 Task: Create new vendor bill with Date Opened: 22-Apr-23, Select Vendor: Rossmann Repair Group Inc., Terms: Net 30. Make bill entry for item-1 with Date: 22-Apr-23, Description: Antivirus Installation, Expense Account: Repair: Computer Repair, Quantity: 5, Unit Price: 99, Sales Tax: N, Sales Tax Included: N. Post Bill with Post Date: 22-Apr-23, Post to Accounts: Liabilities:Accounts Payble. Pay / Process Payment with Transaction Date: 21-May-23, Amount: 495, Transfer Account: Checking Account. Go to 'Print Bill'.
Action: Mouse moved to (209, 39)
Screenshot: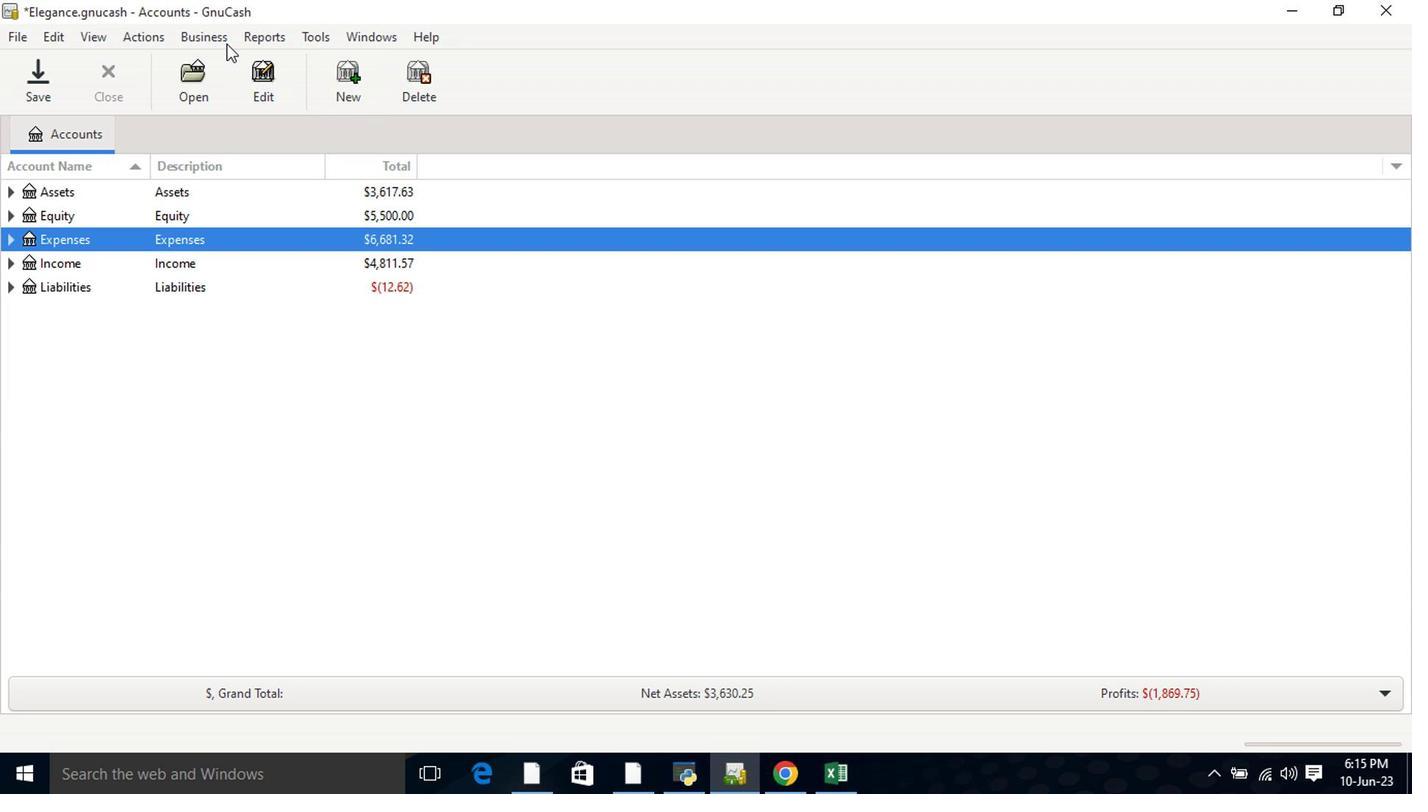 
Action: Mouse pressed left at (209, 39)
Screenshot: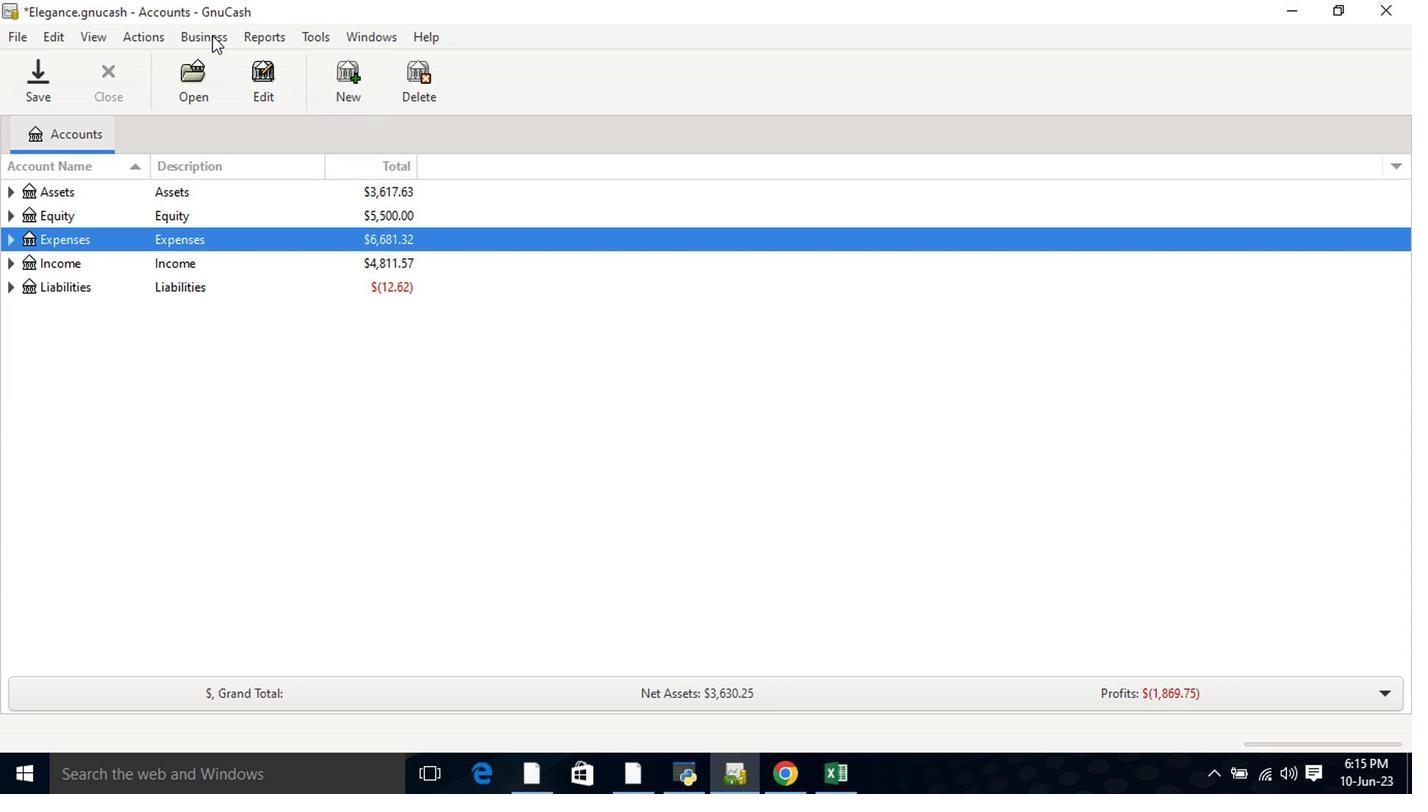 
Action: Mouse moved to (218, 87)
Screenshot: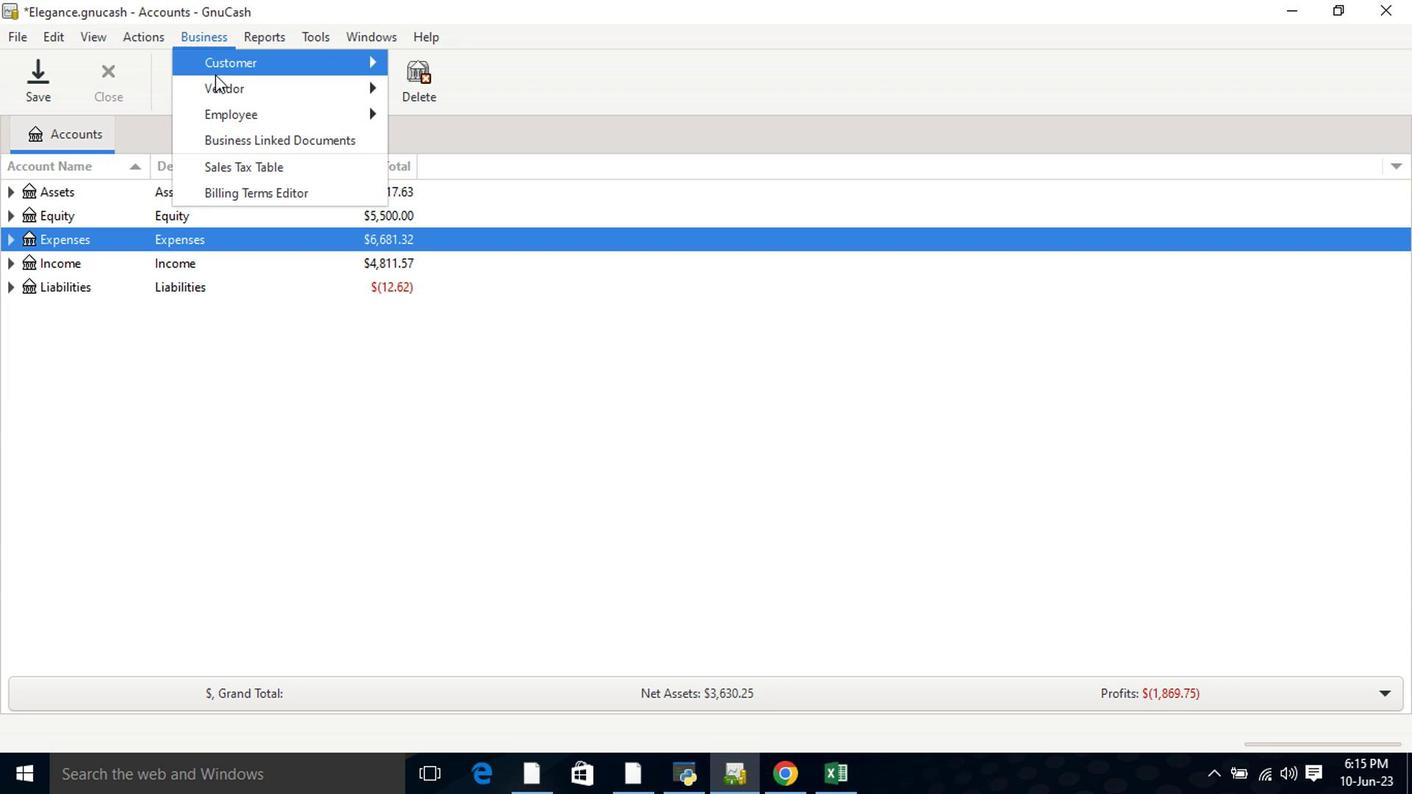
Action: Mouse pressed left at (218, 87)
Screenshot: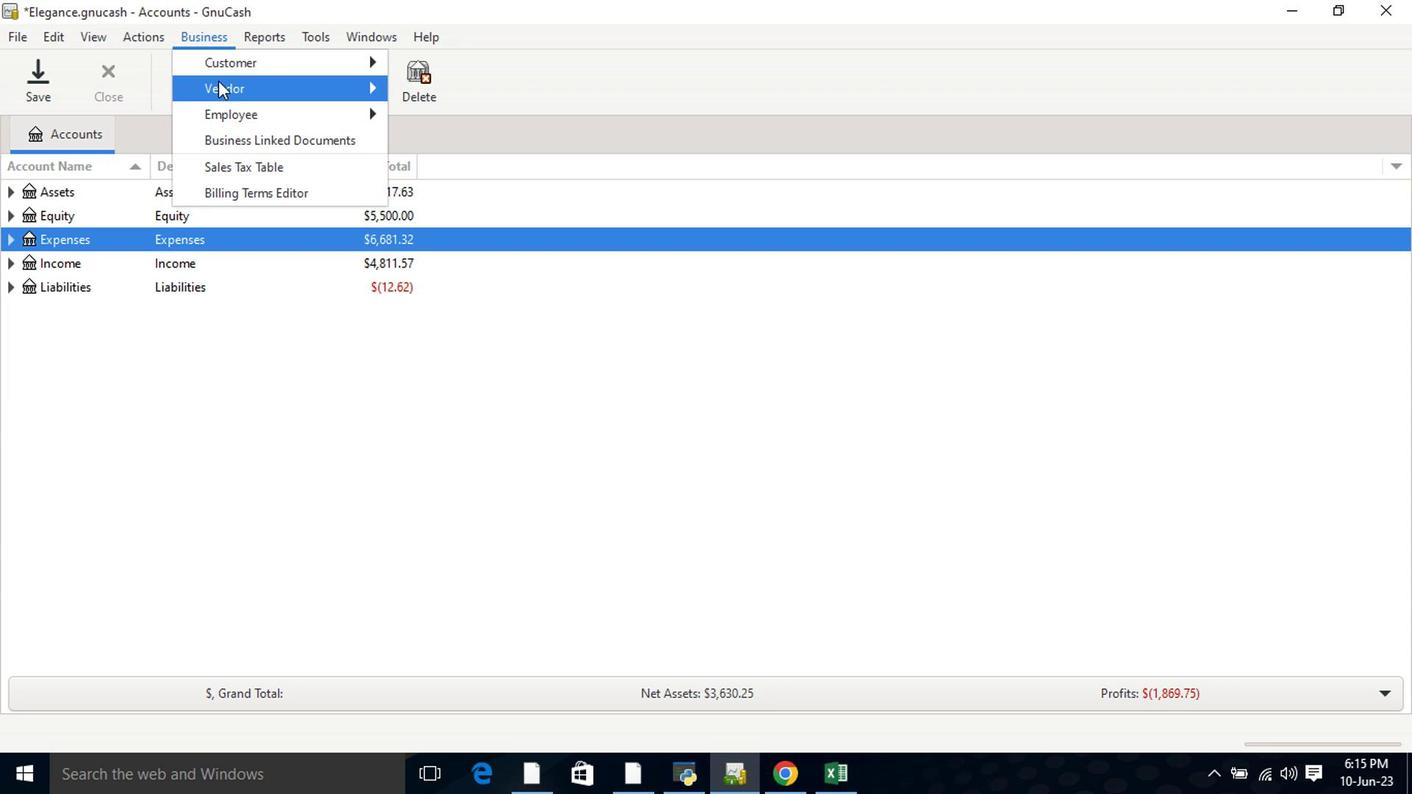 
Action: Mouse moved to (478, 166)
Screenshot: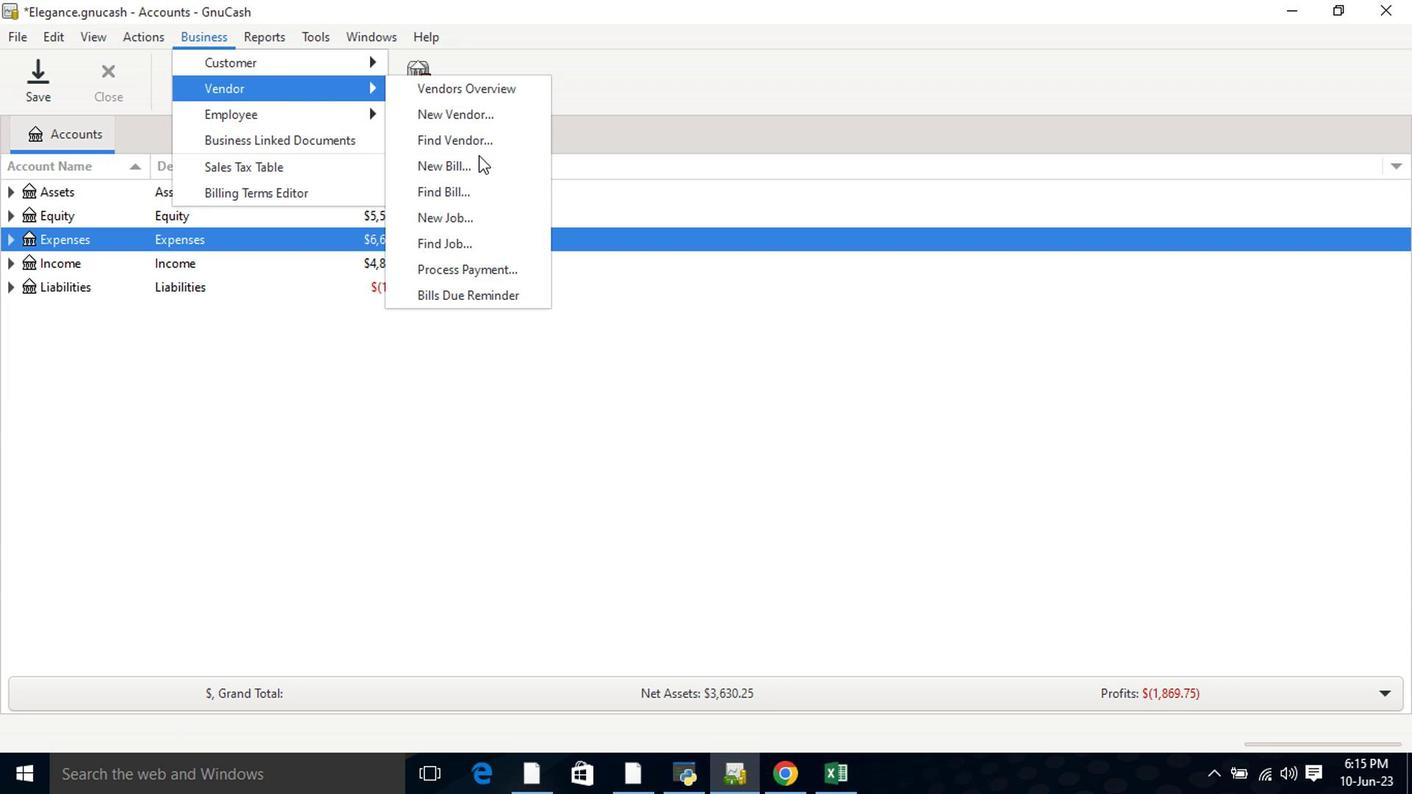 
Action: Mouse pressed left at (478, 166)
Screenshot: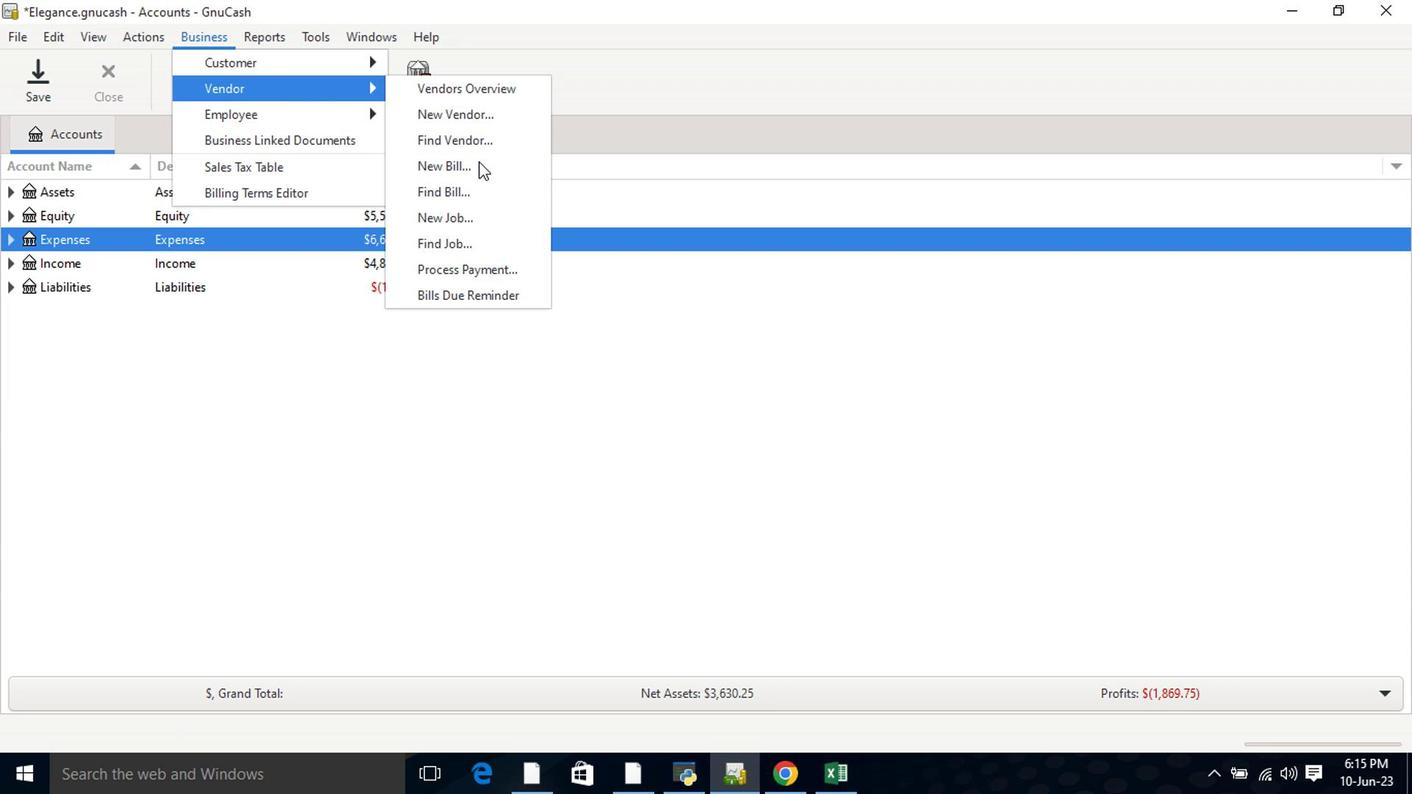 
Action: Mouse moved to (840, 277)
Screenshot: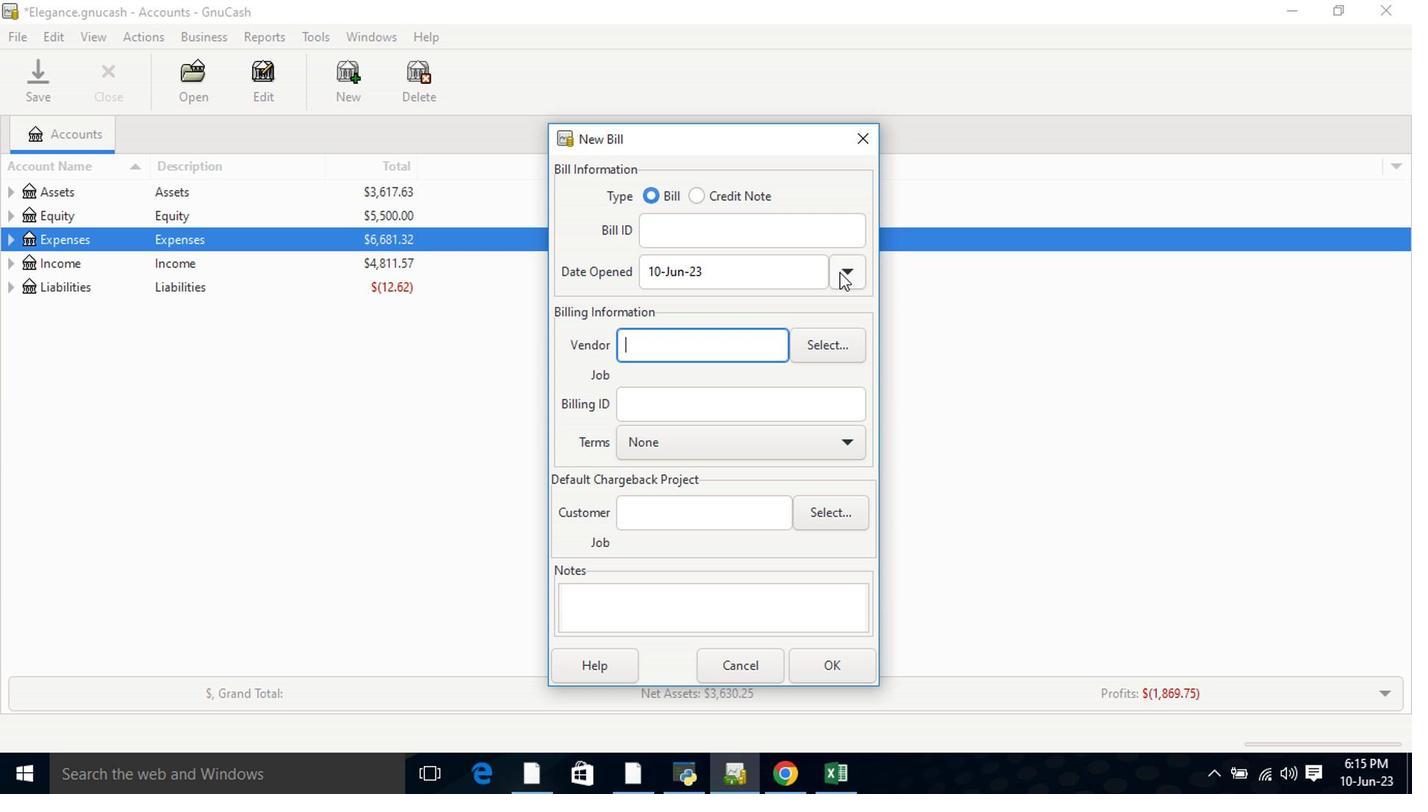 
Action: Mouse pressed left at (840, 277)
Screenshot: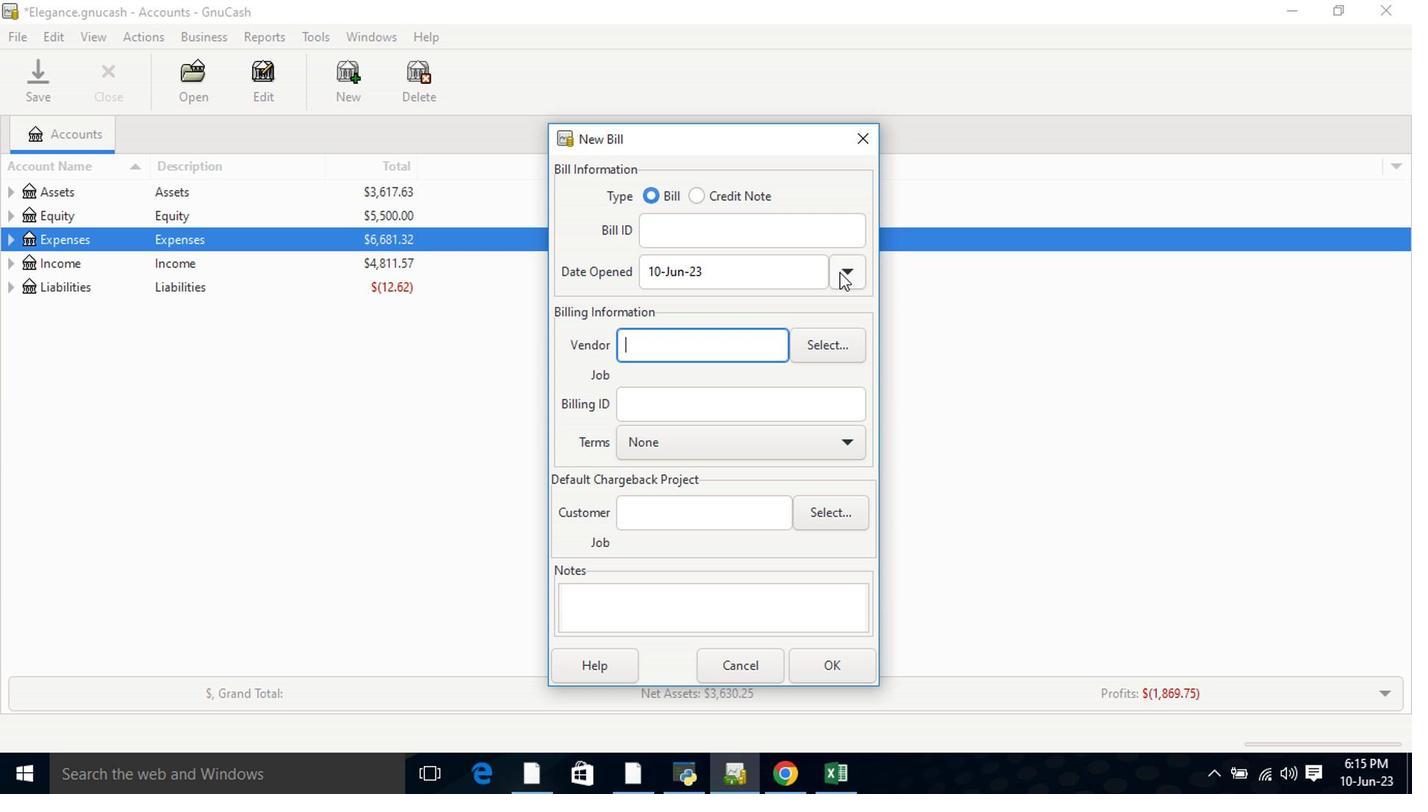 
Action: Mouse moved to (684, 305)
Screenshot: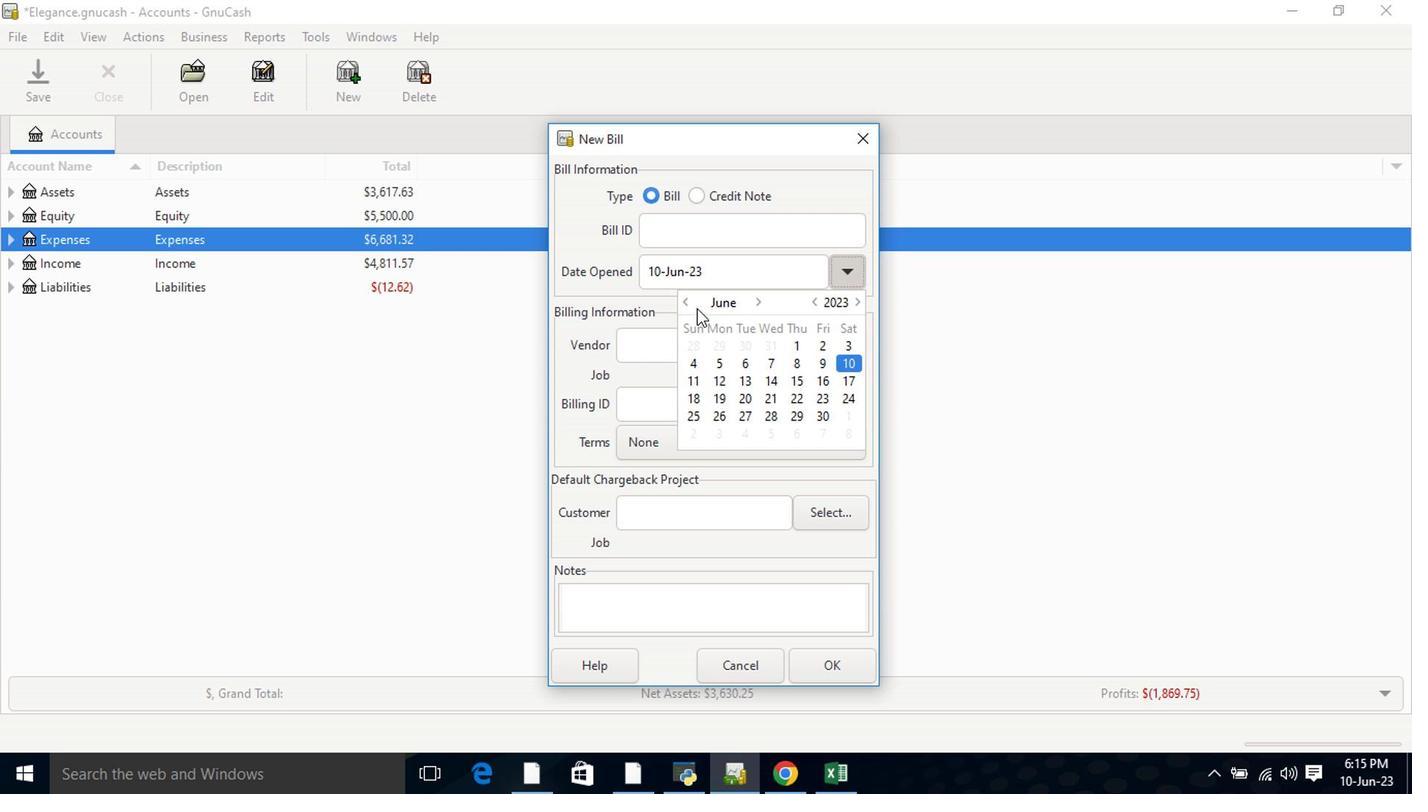 
Action: Mouse pressed left at (684, 305)
Screenshot: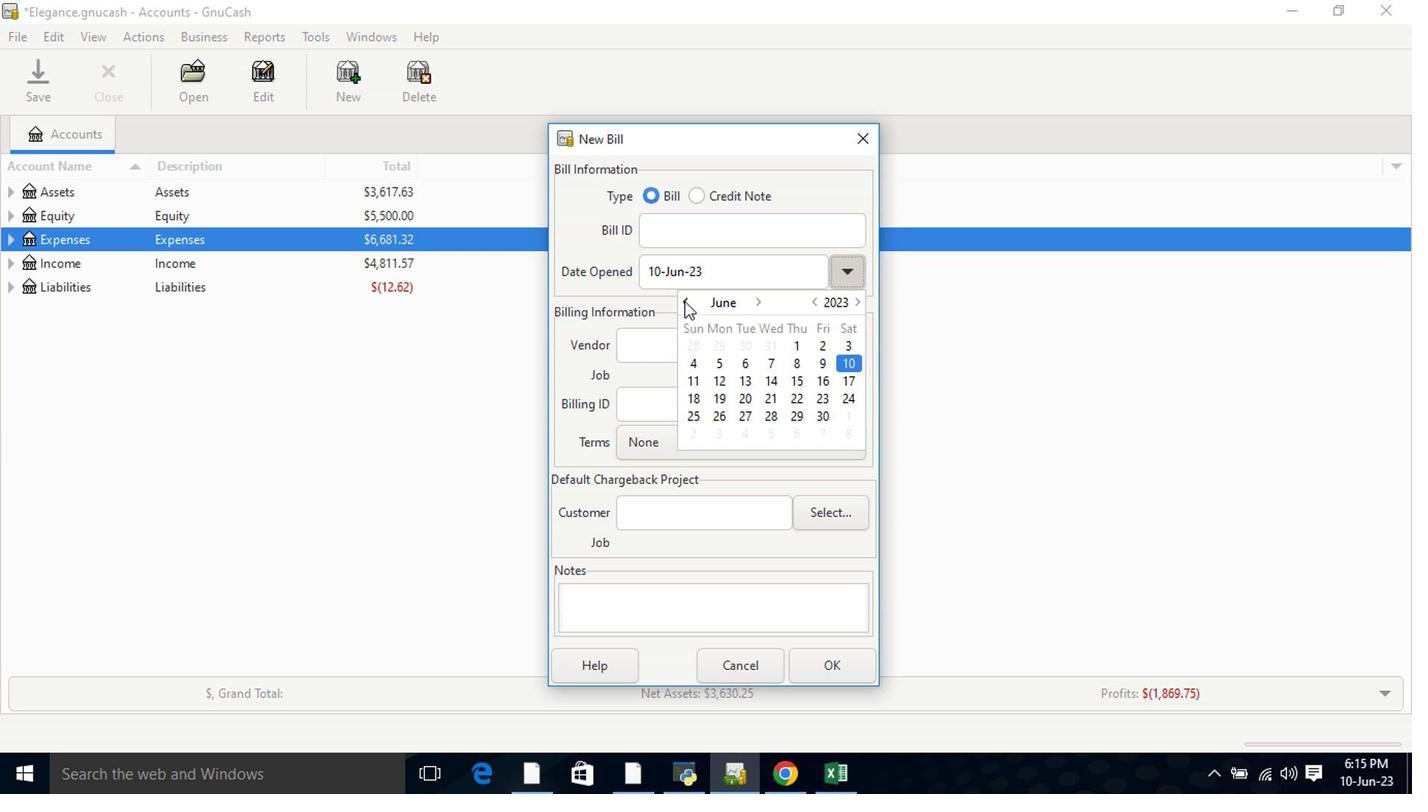 
Action: Mouse pressed left at (684, 305)
Screenshot: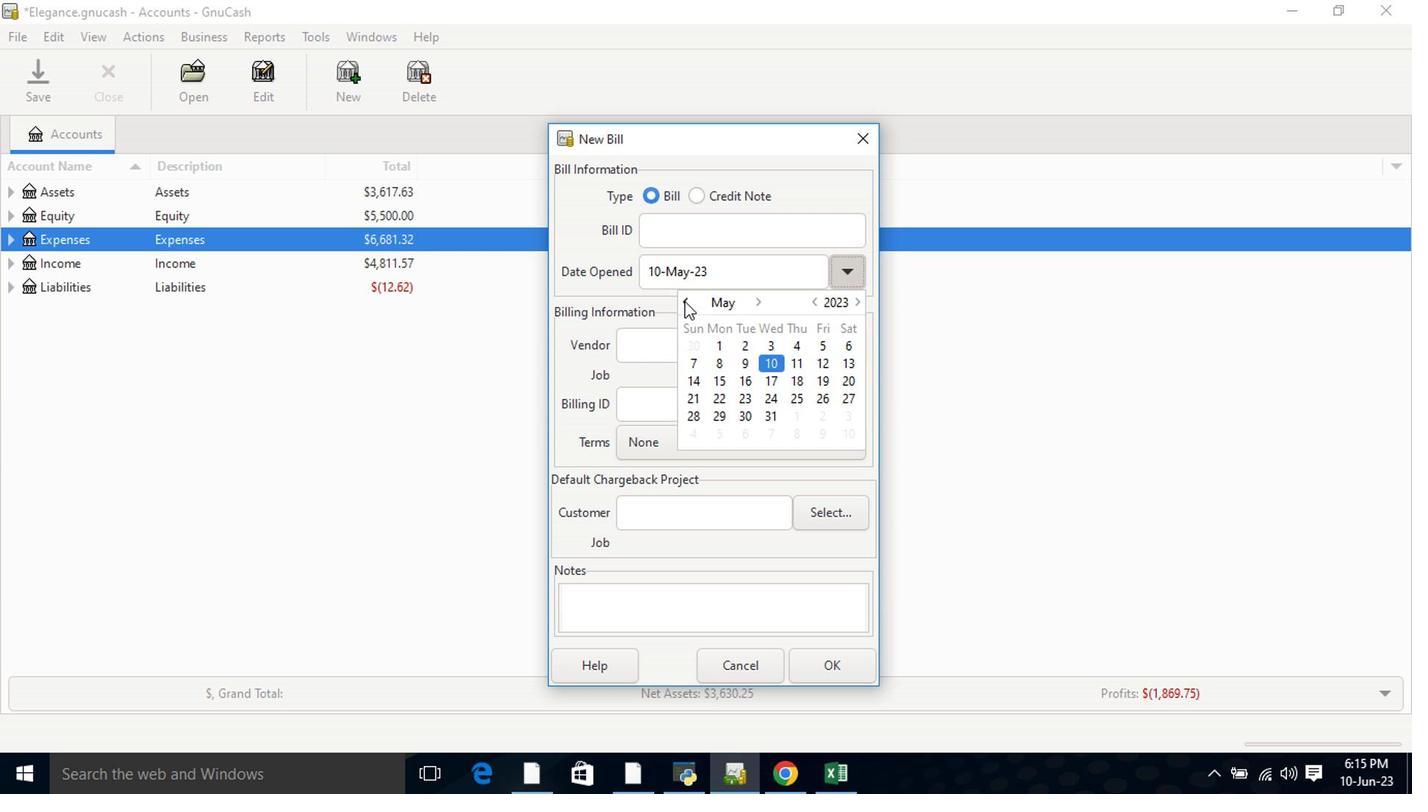 
Action: Mouse moved to (841, 404)
Screenshot: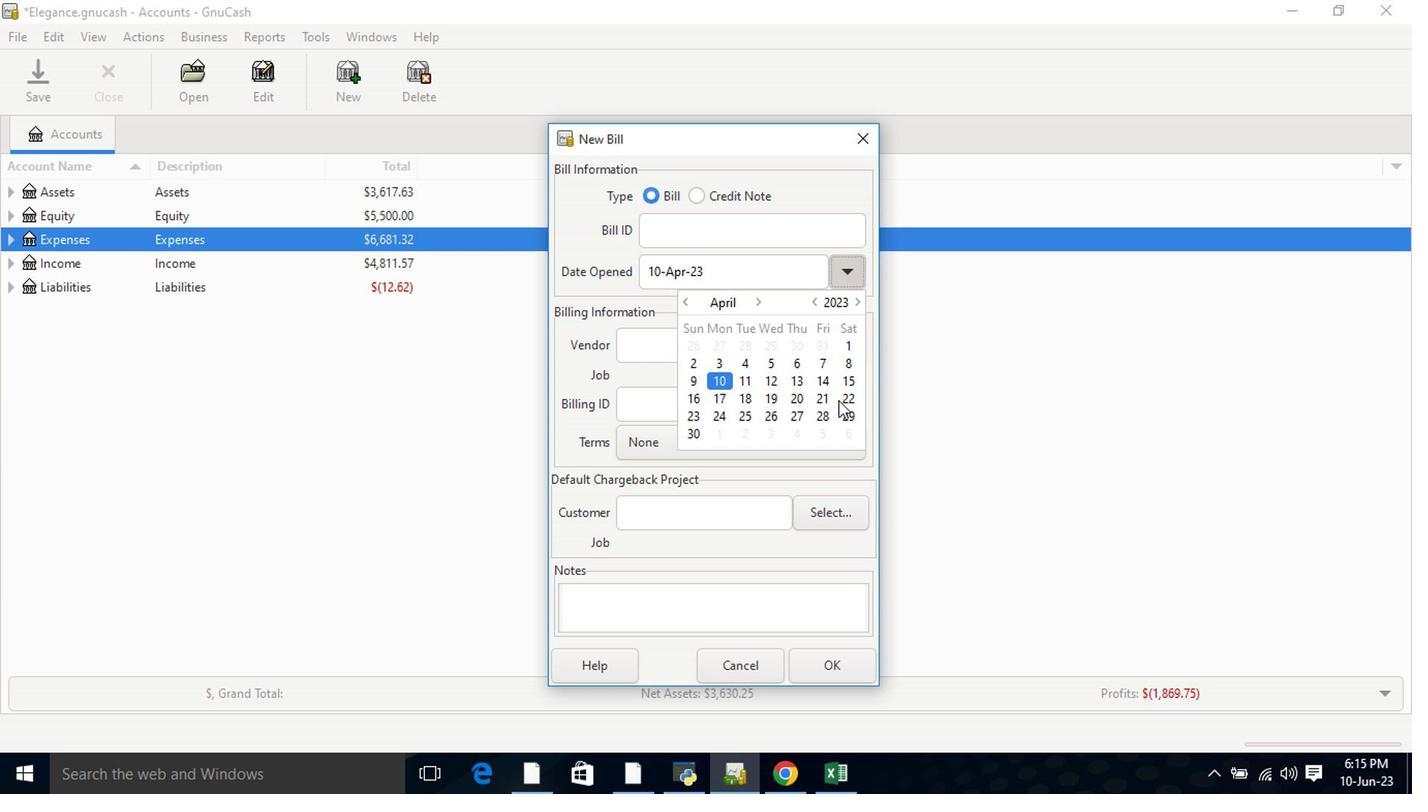 
Action: Mouse pressed left at (841, 404)
Screenshot: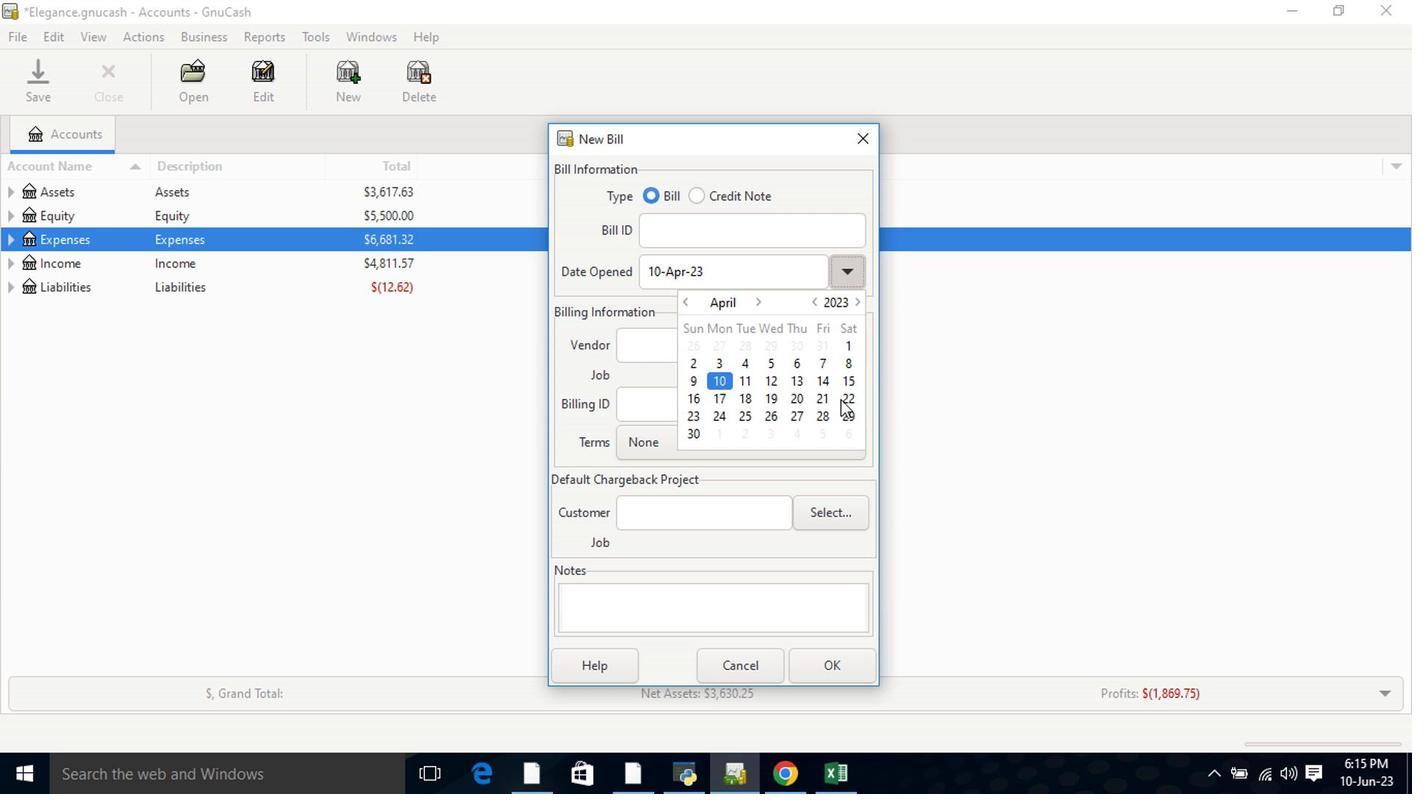 
Action: Mouse pressed left at (841, 404)
Screenshot: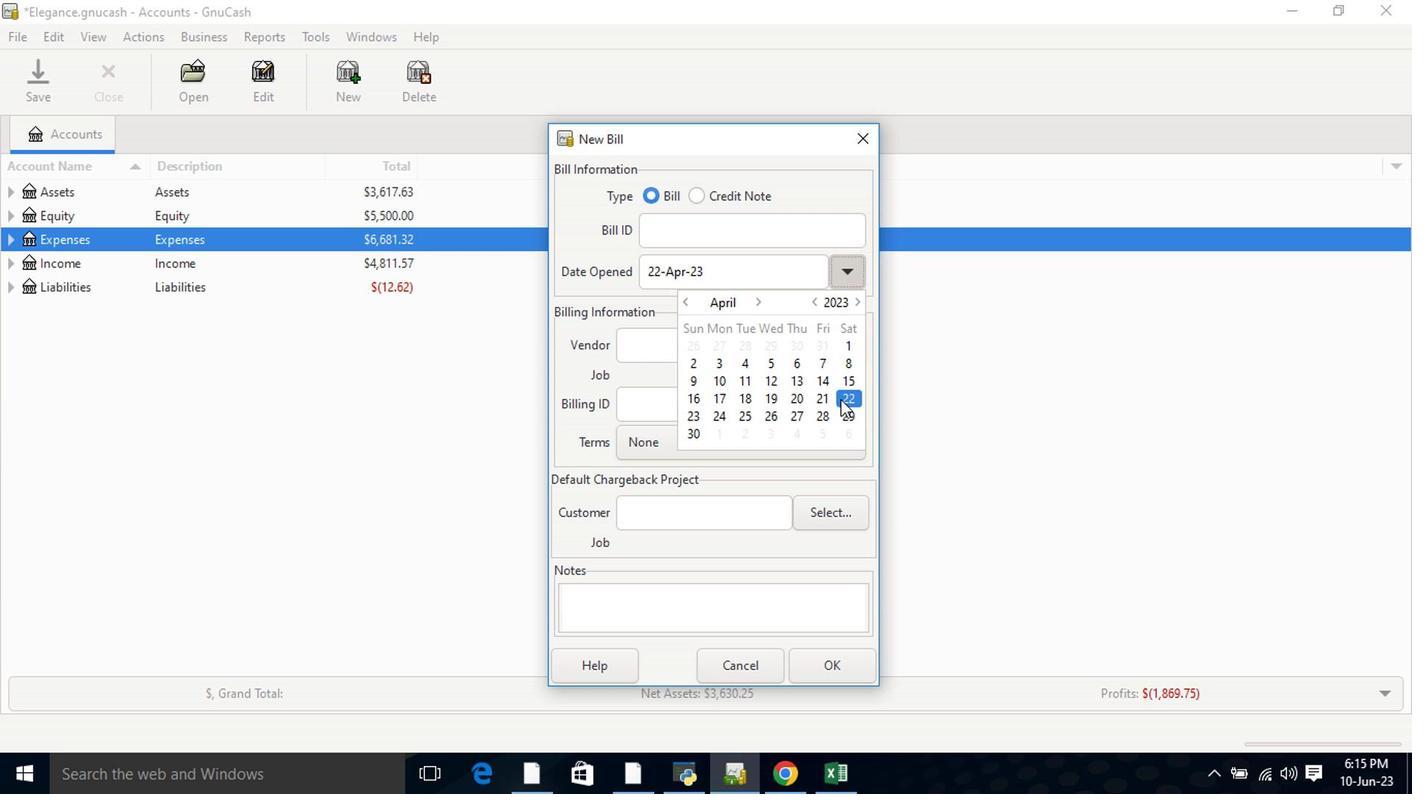 
Action: Mouse moved to (736, 356)
Screenshot: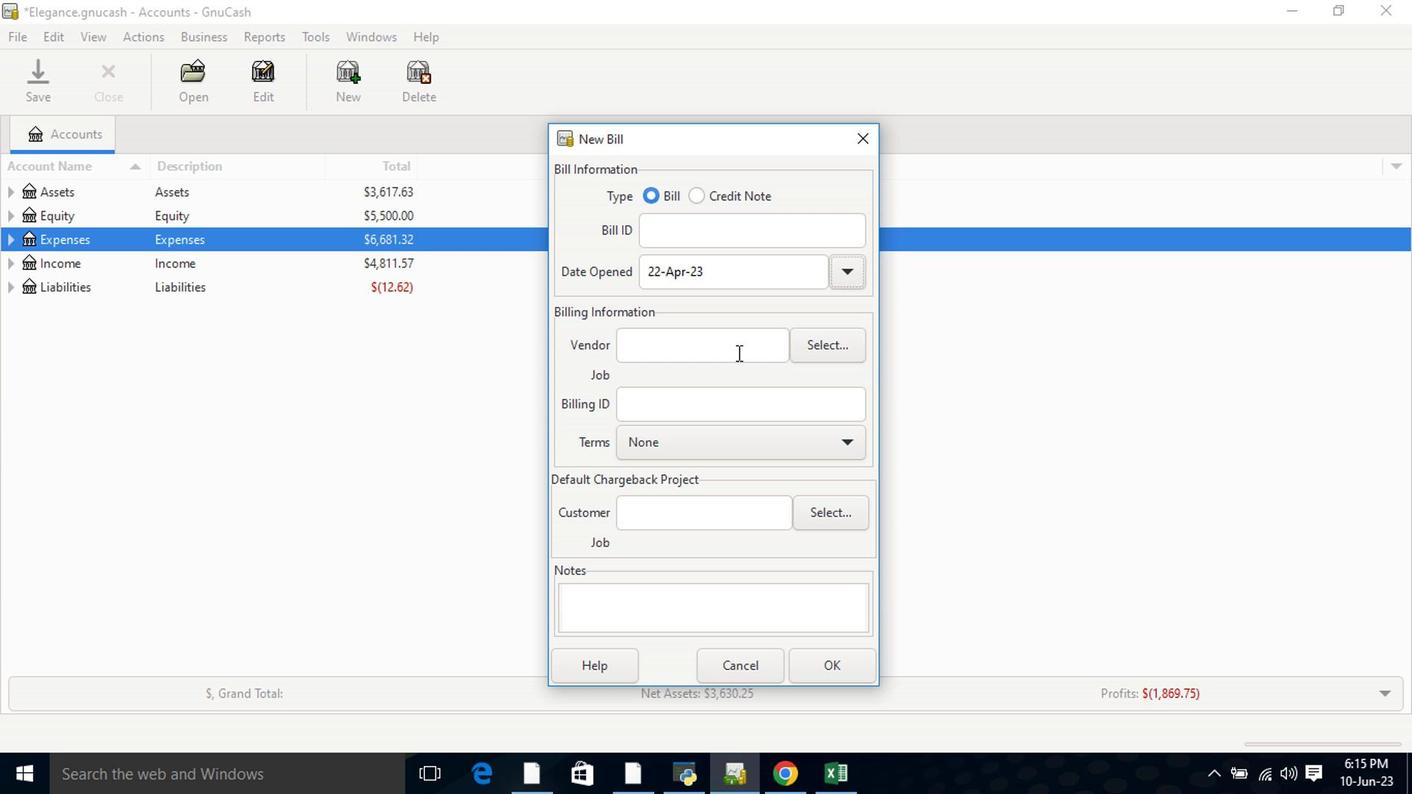 
Action: Mouse pressed left at (736, 356)
Screenshot: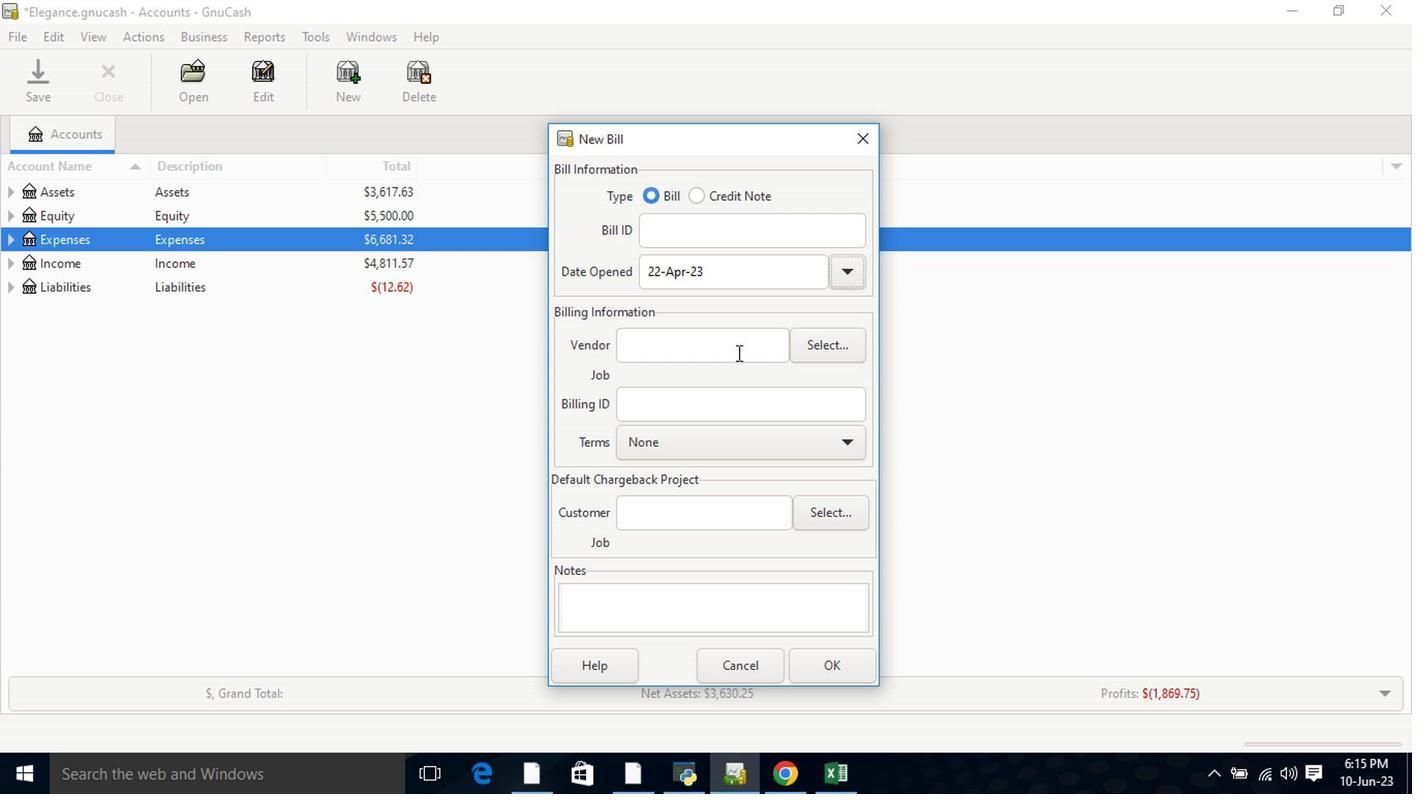 
Action: Key pressed <Key.shift>Ros
Screenshot: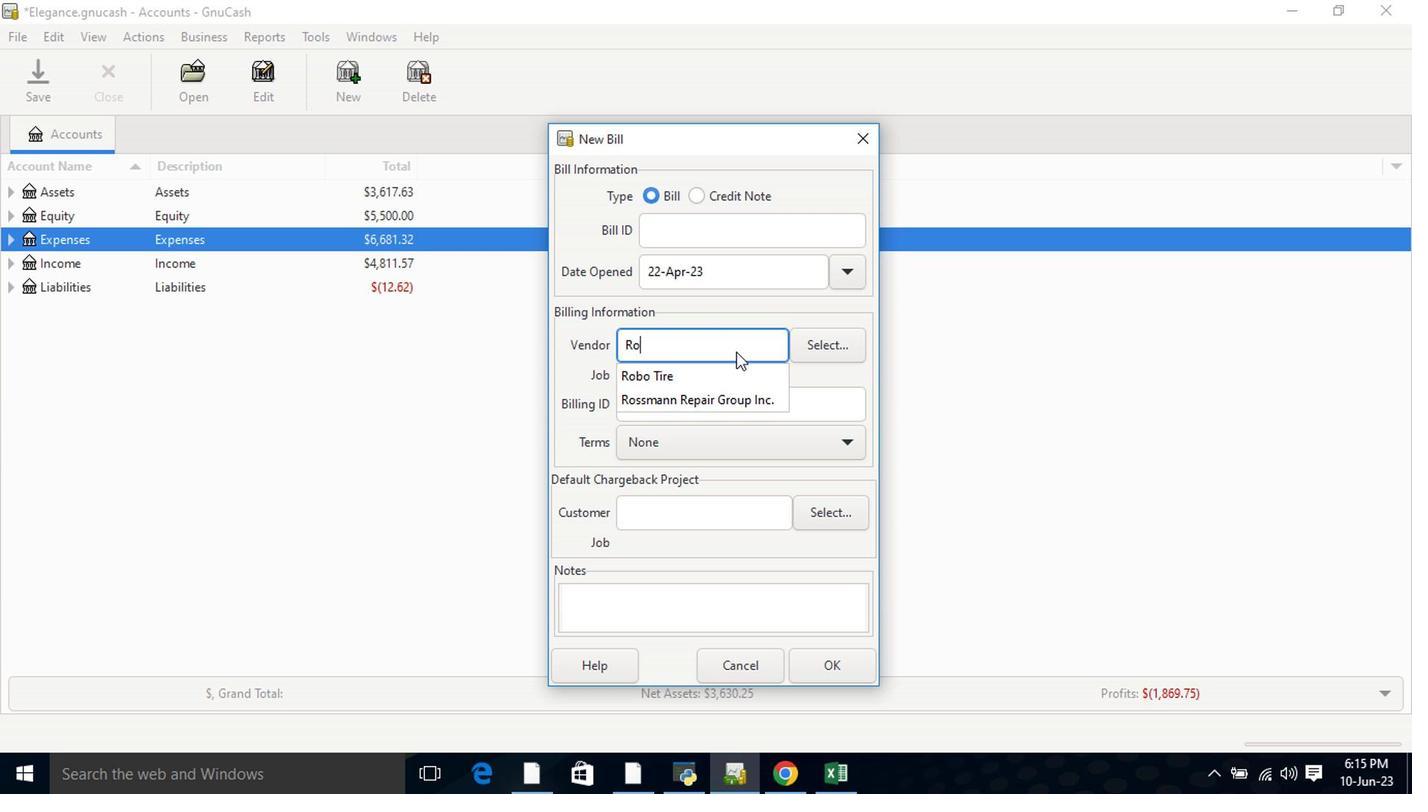 
Action: Mouse moved to (729, 381)
Screenshot: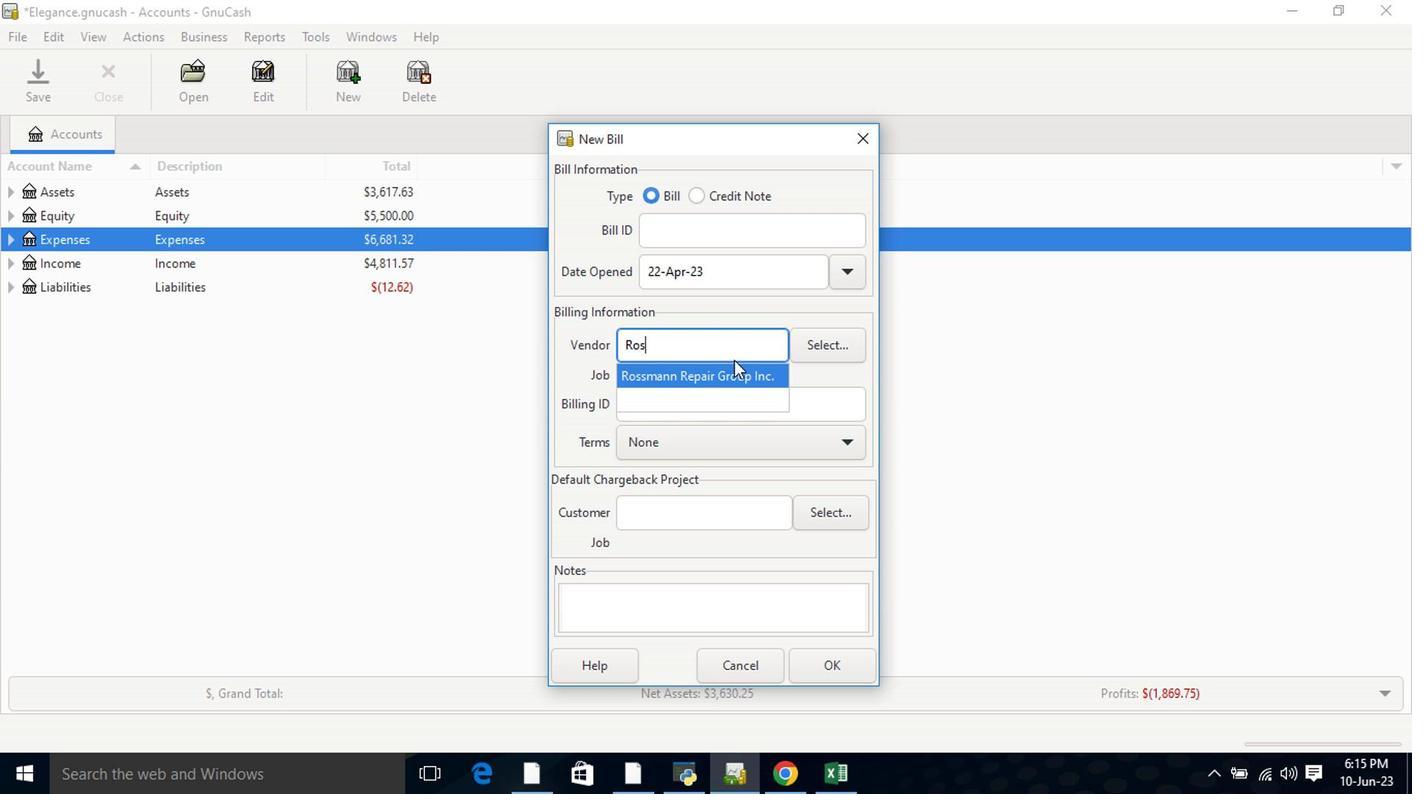 
Action: Mouse pressed left at (729, 381)
Screenshot: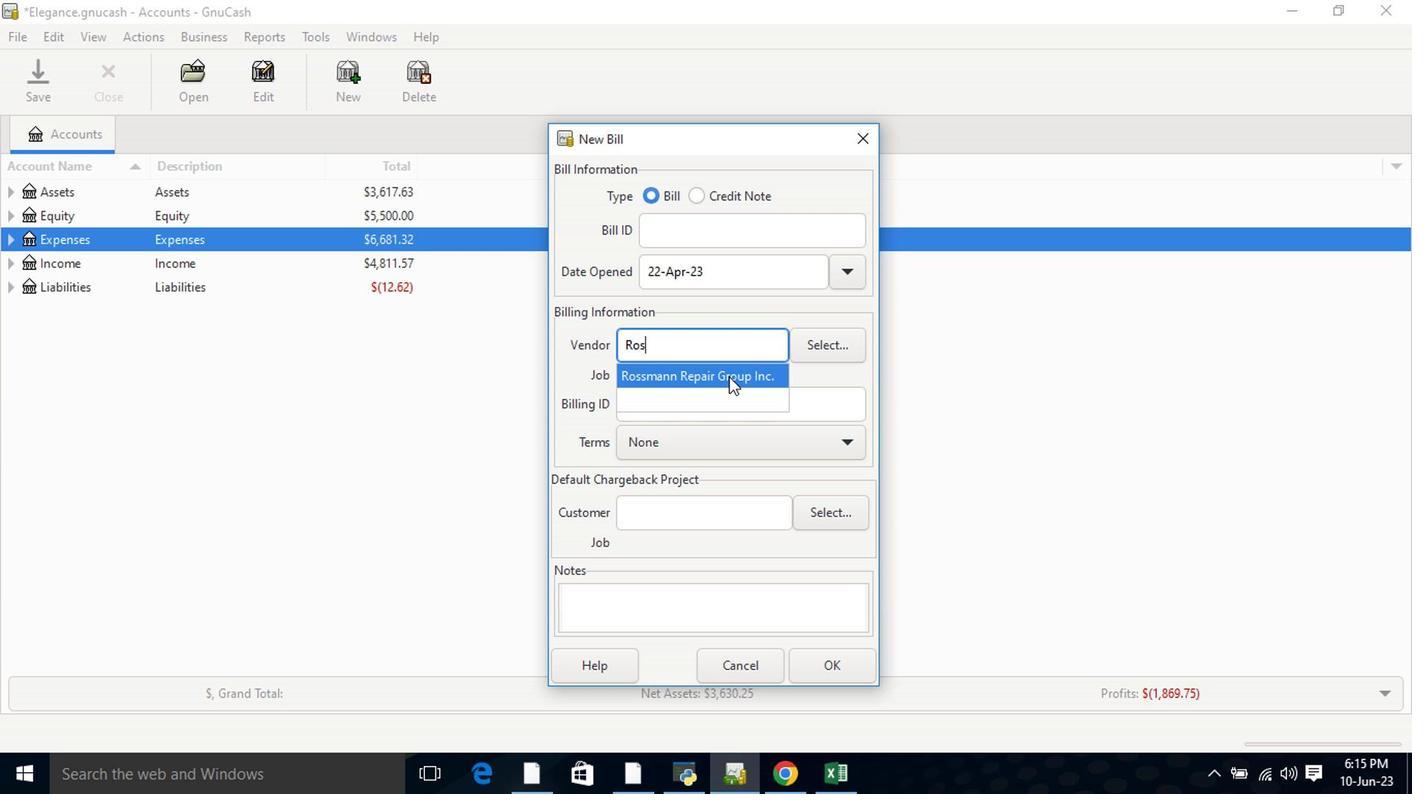 
Action: Mouse moved to (717, 462)
Screenshot: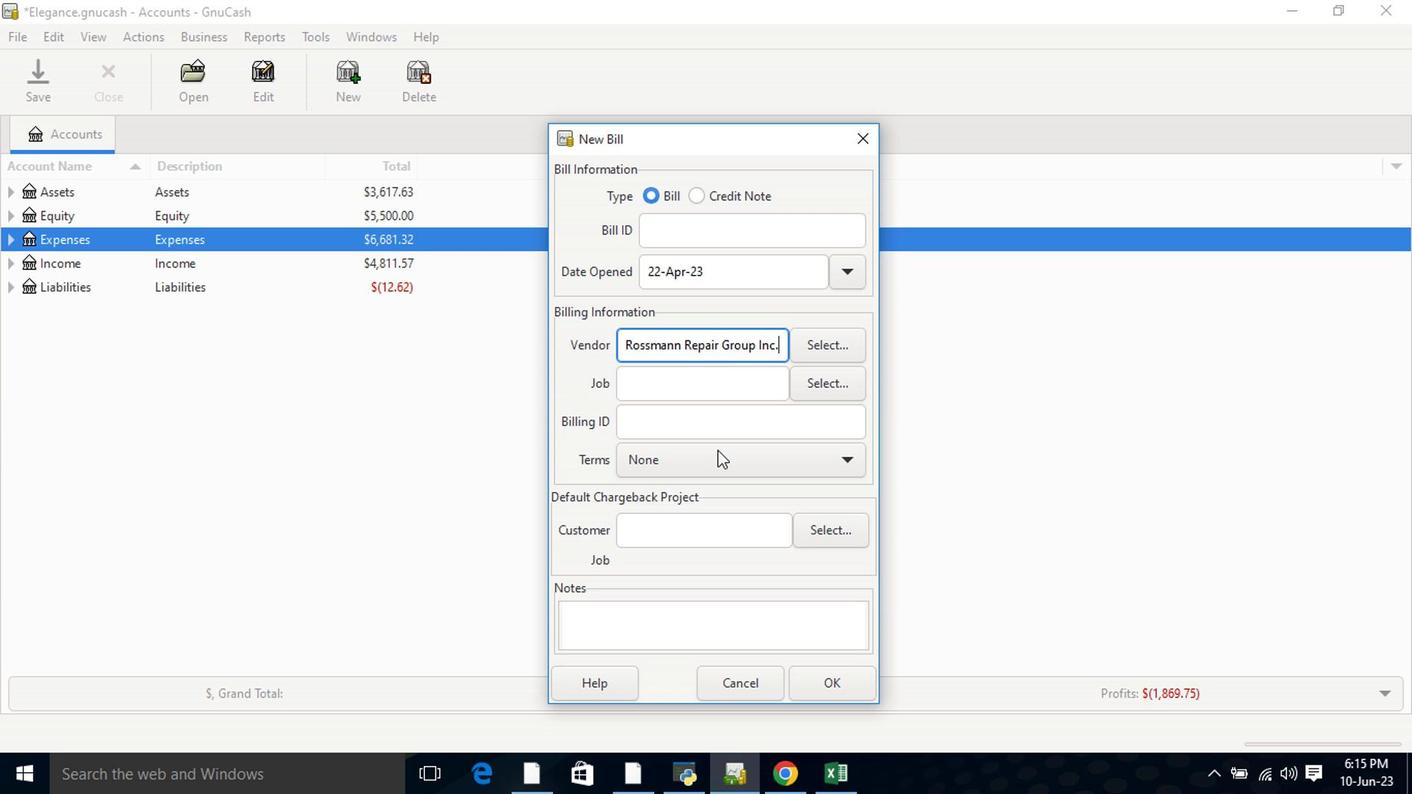 
Action: Mouse pressed left at (717, 462)
Screenshot: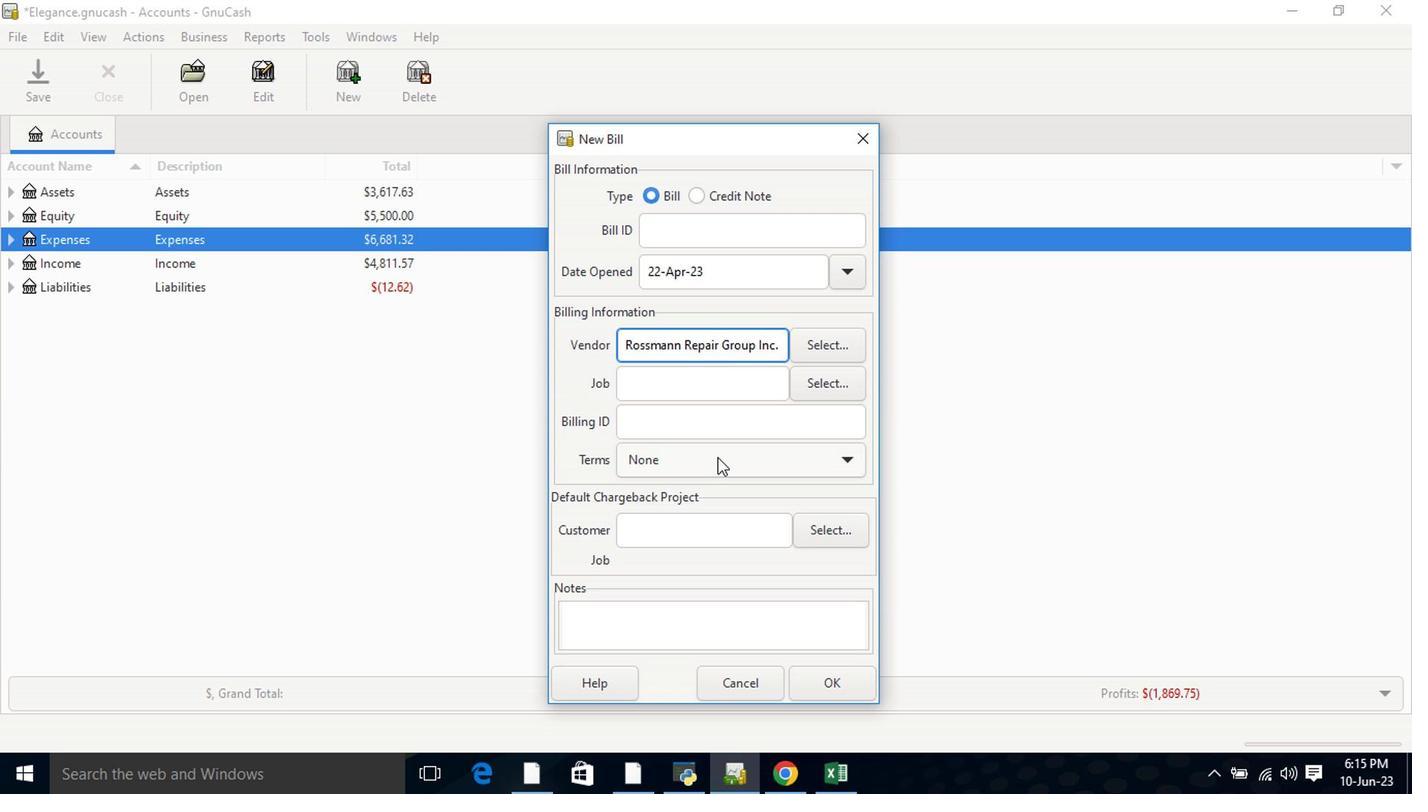 
Action: Mouse moved to (717, 526)
Screenshot: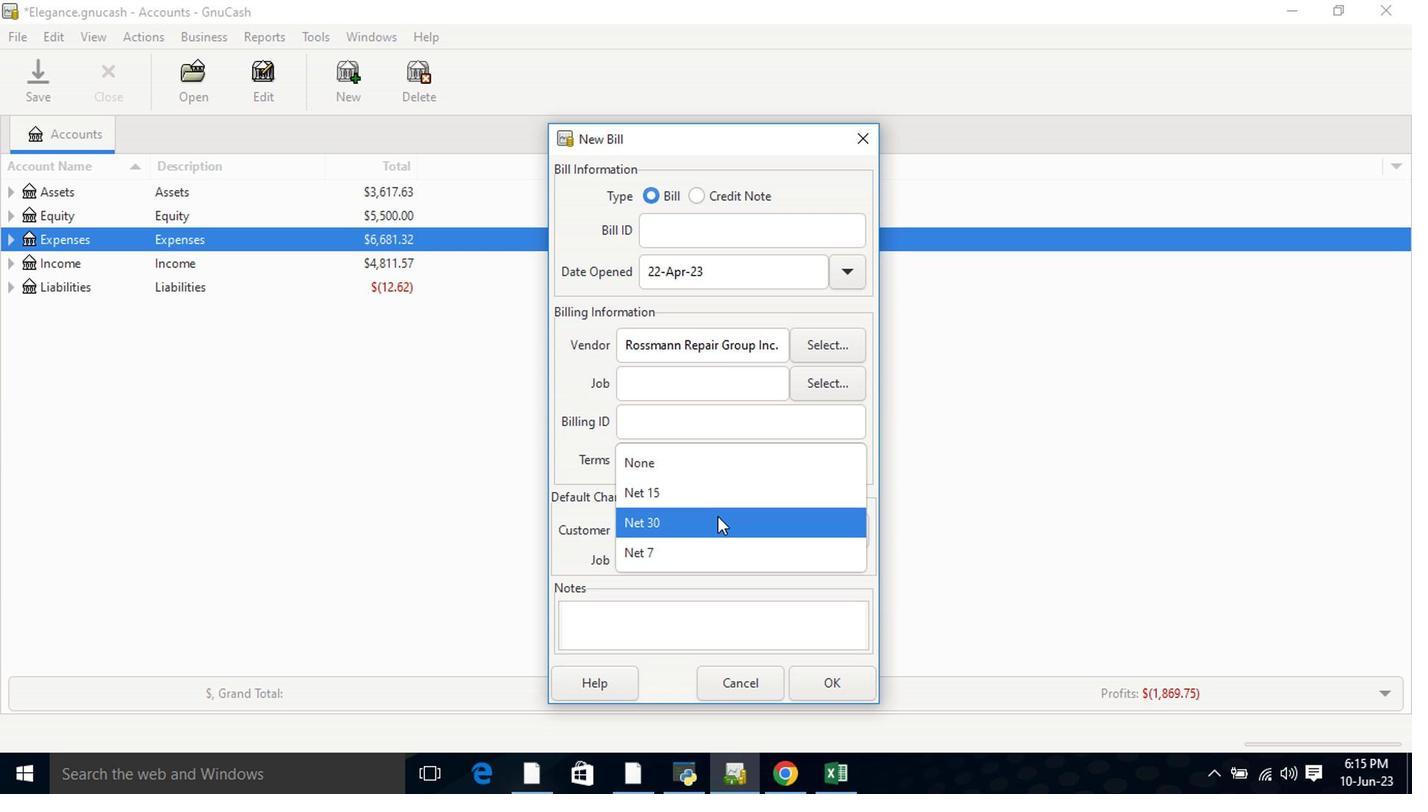 
Action: Mouse pressed left at (717, 526)
Screenshot: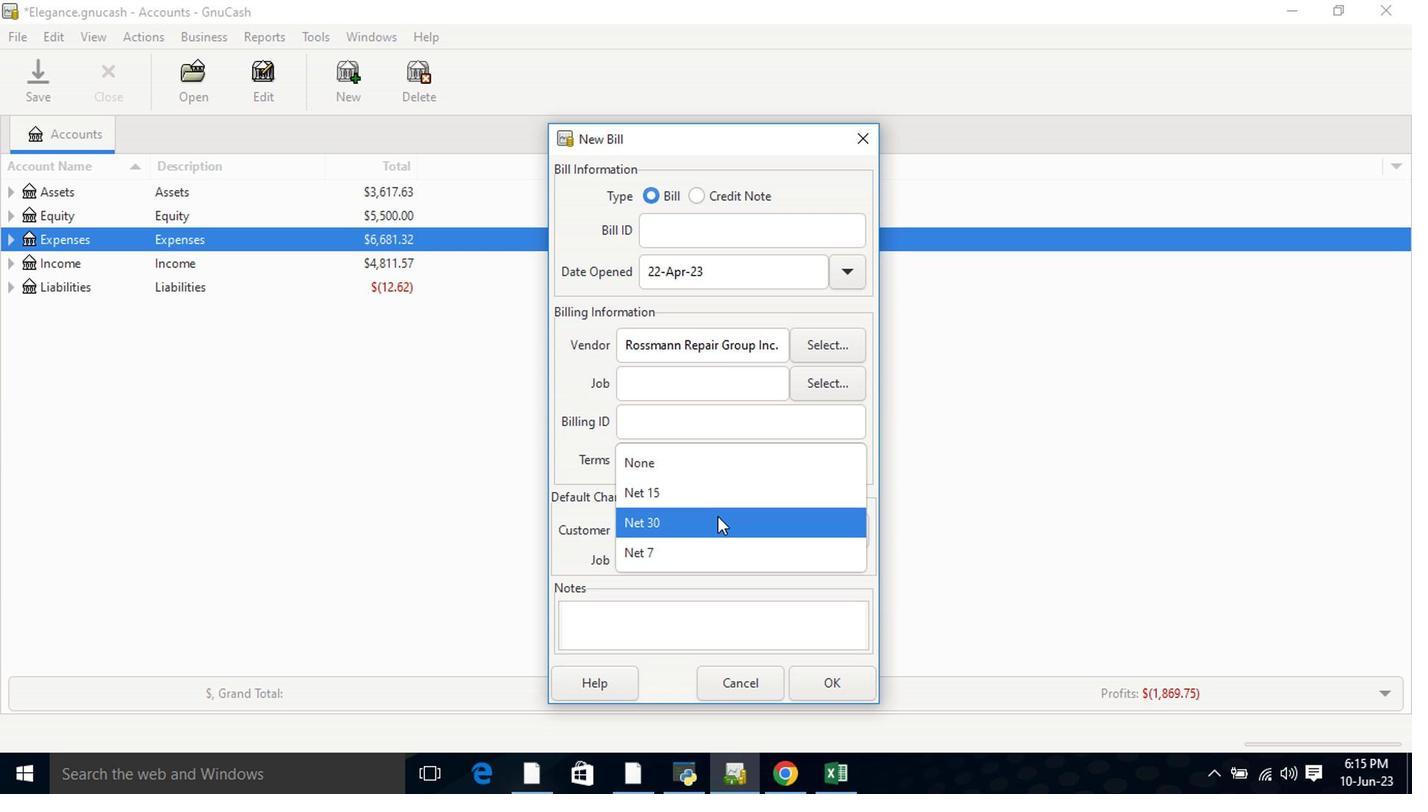 
Action: Mouse moved to (811, 683)
Screenshot: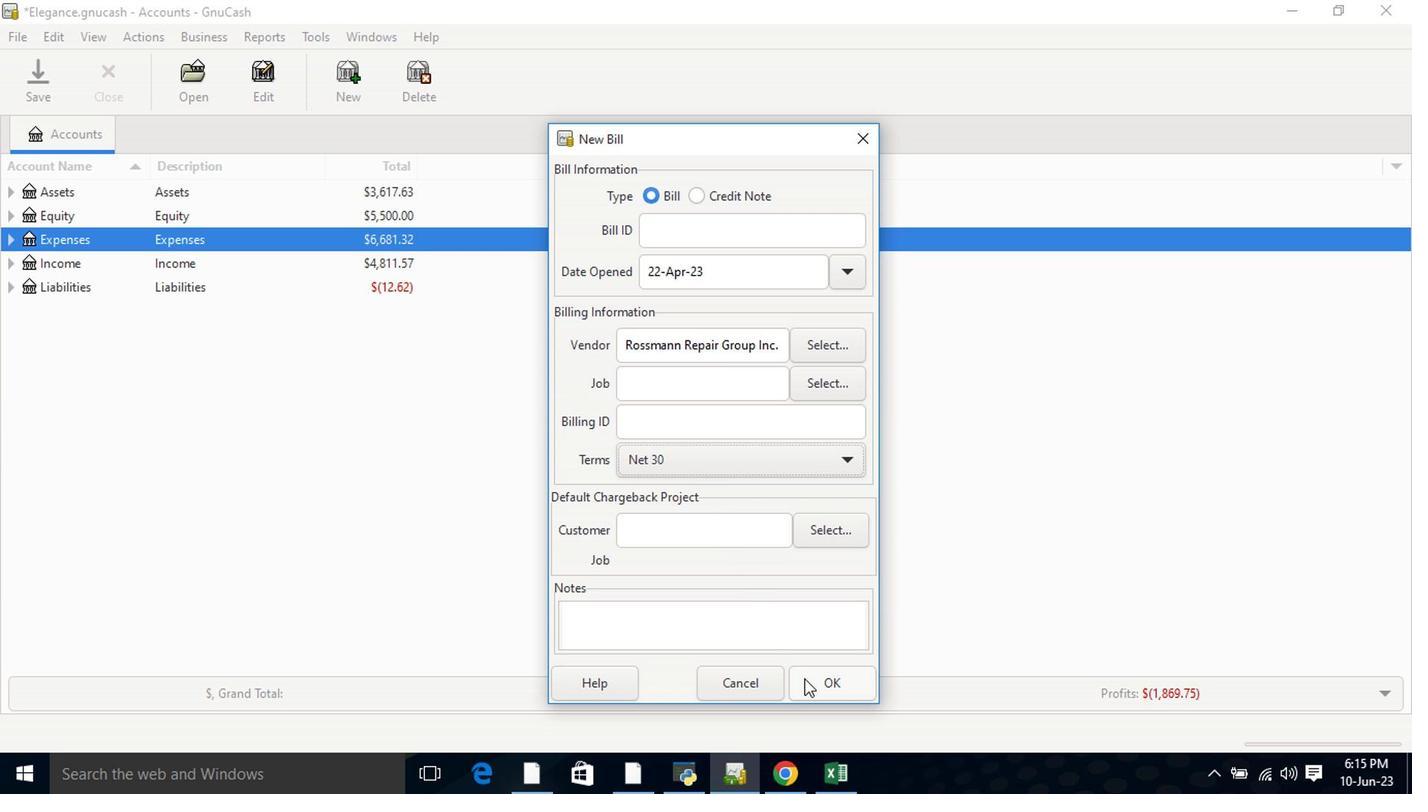 
Action: Mouse pressed left at (811, 683)
Screenshot: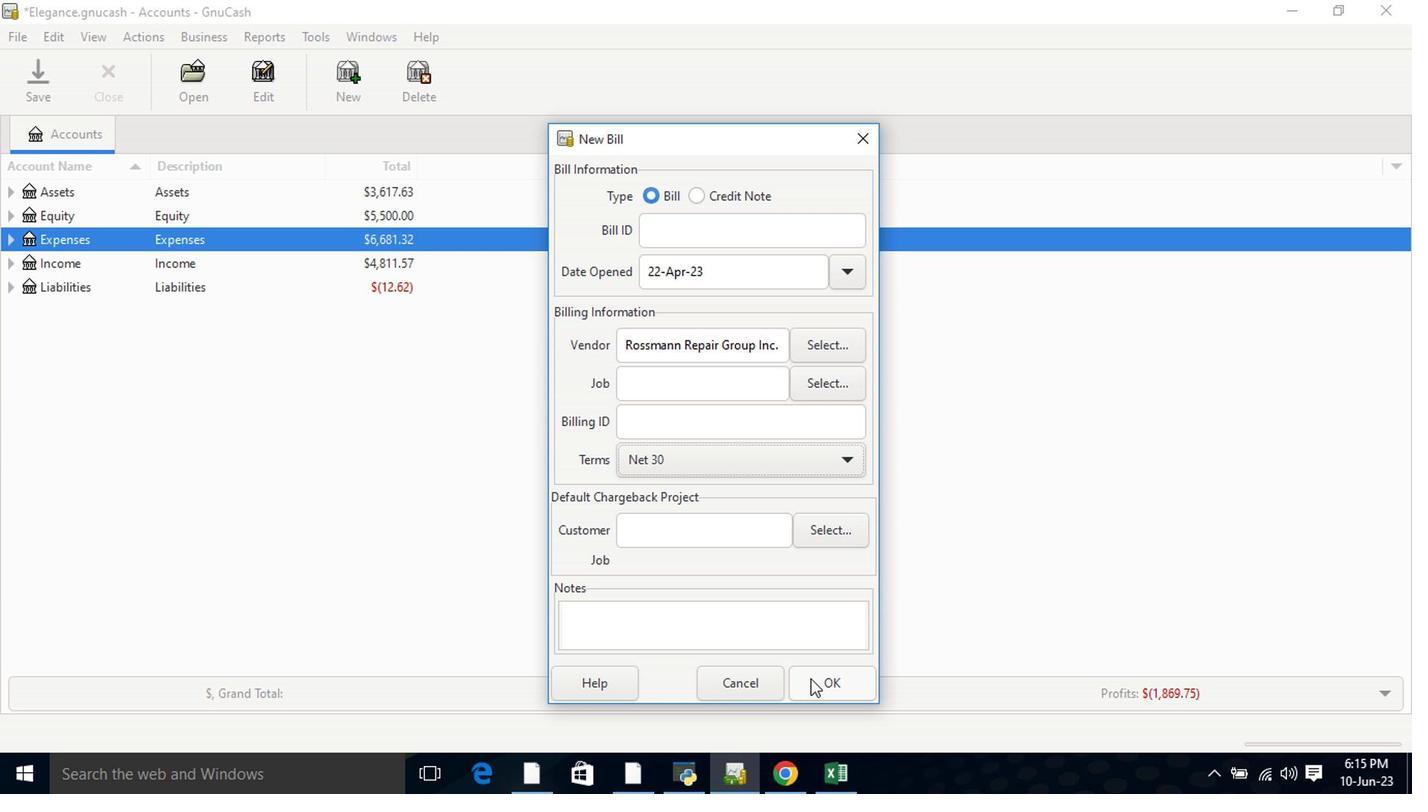 
Action: Mouse moved to (244, 486)
Screenshot: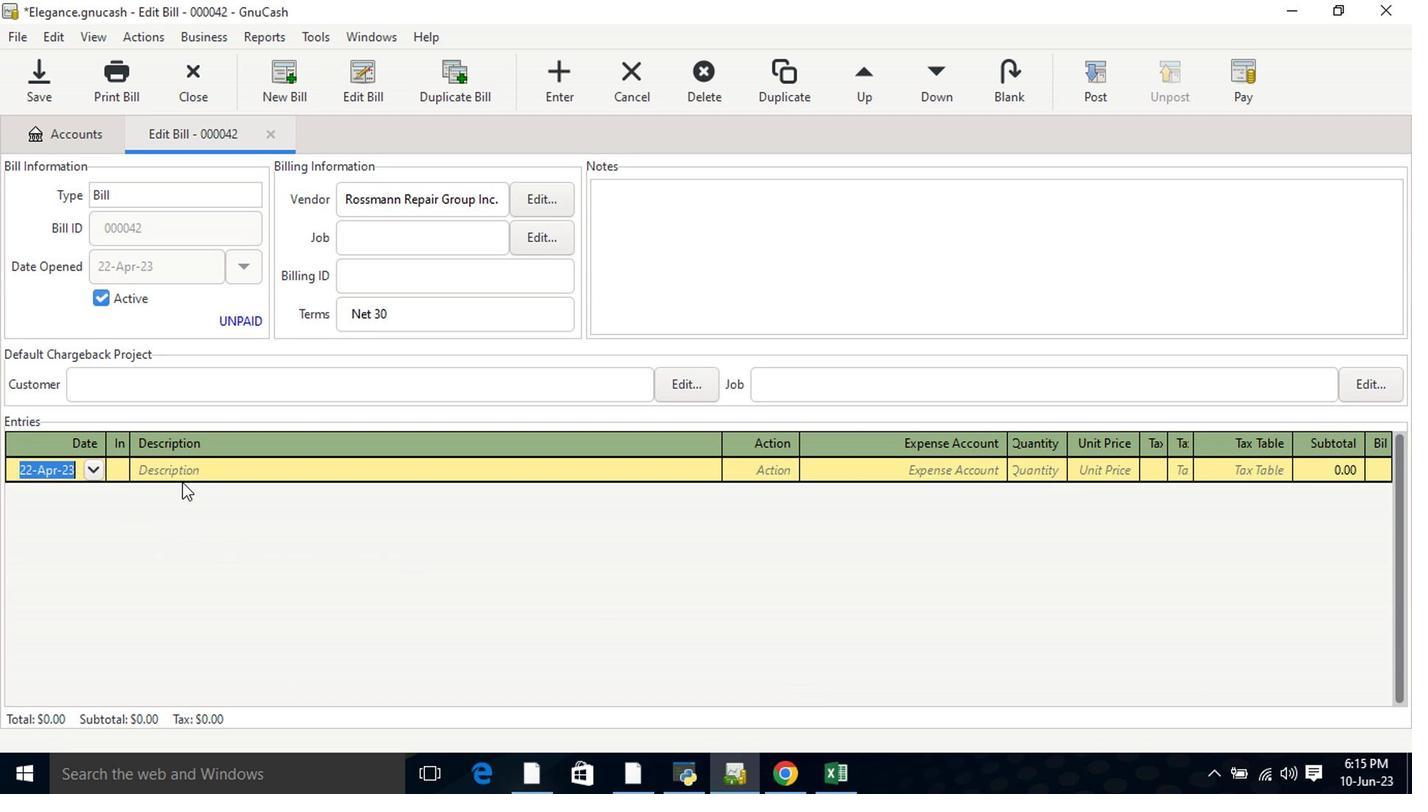 
Action: Key pressed <Key.tab>
Screenshot: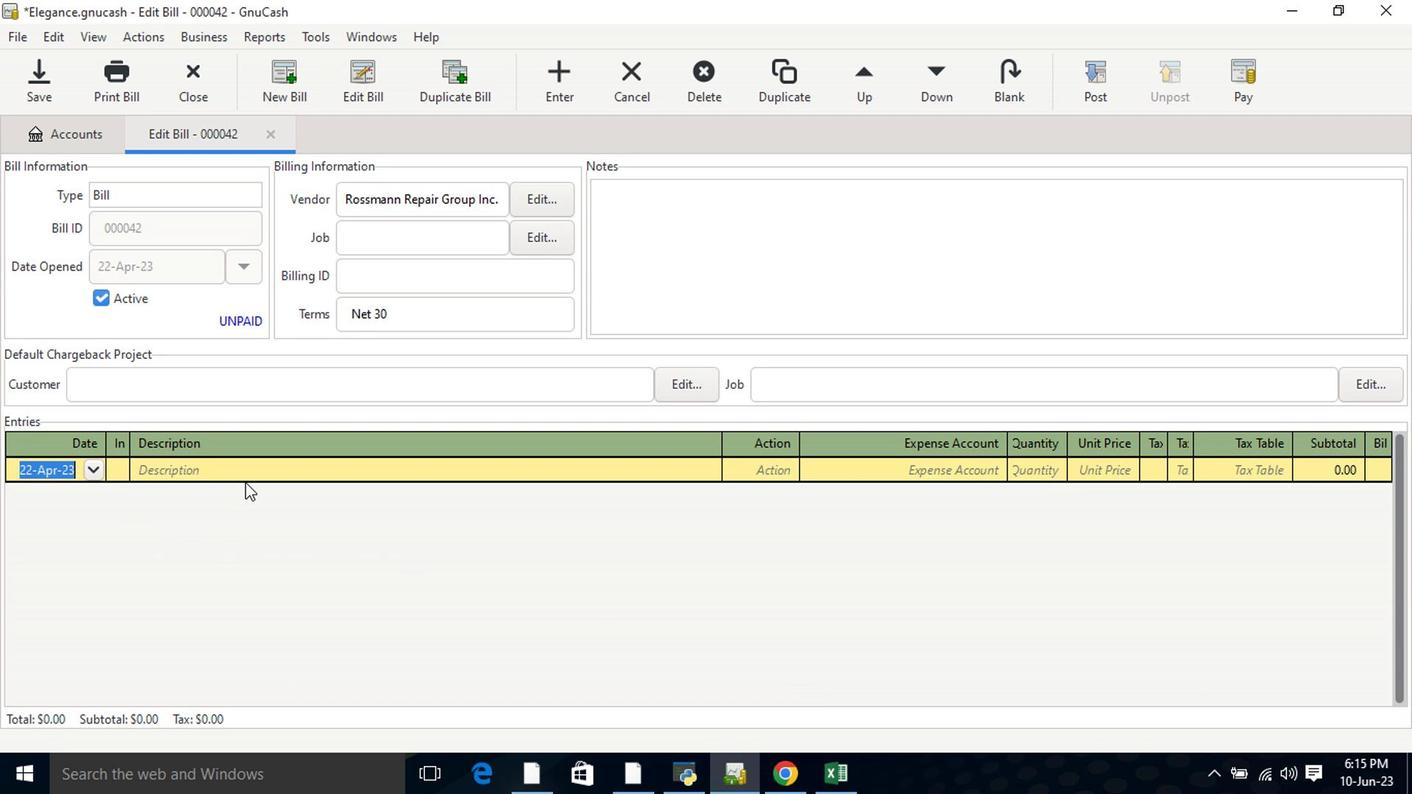 
Action: Mouse moved to (256, 467)
Screenshot: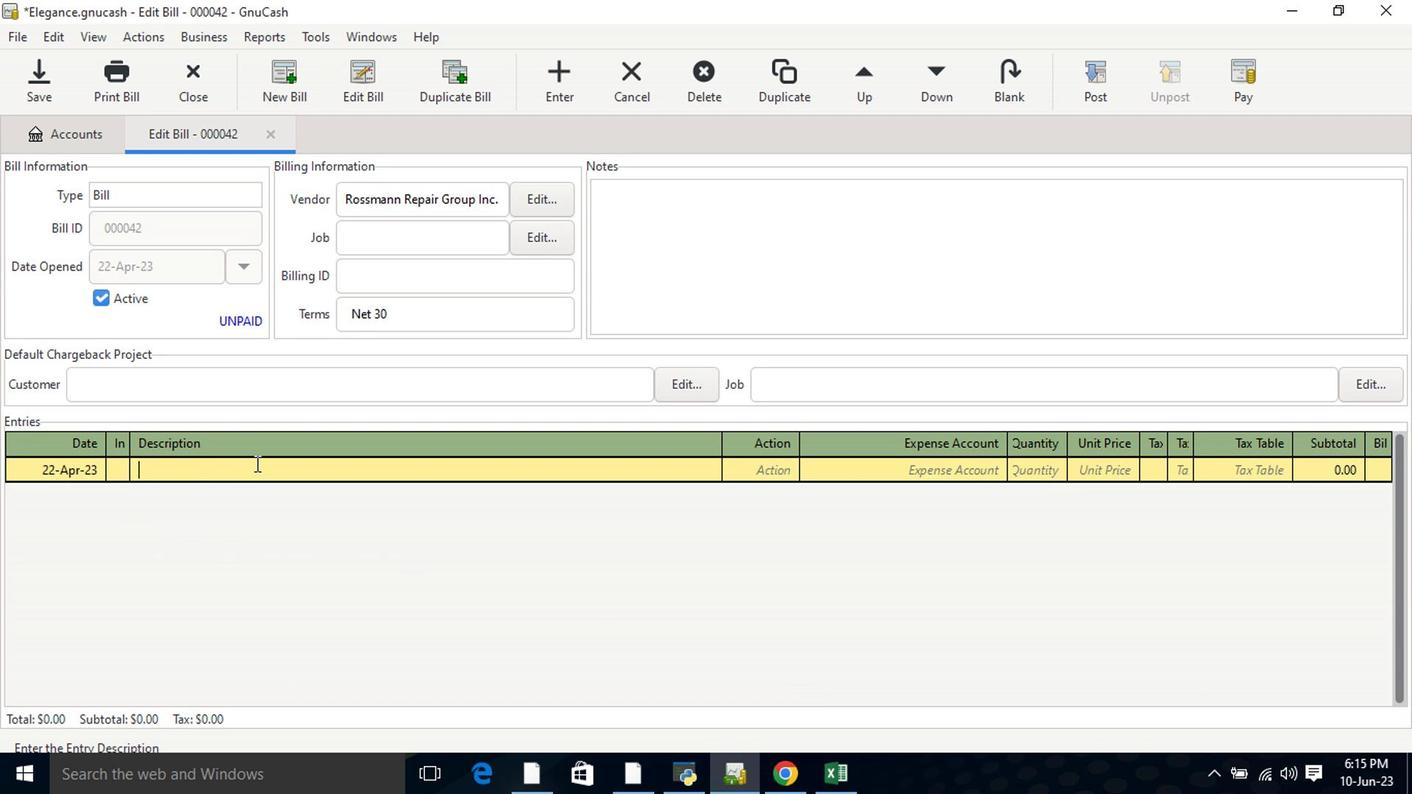 
Action: Key pressed <Key.shift>Antivirus<Key.space><Key.shift>Installation<Key.tab><Key.tab>comp<Key.down><Key.tab>5<Key.tab>
Screenshot: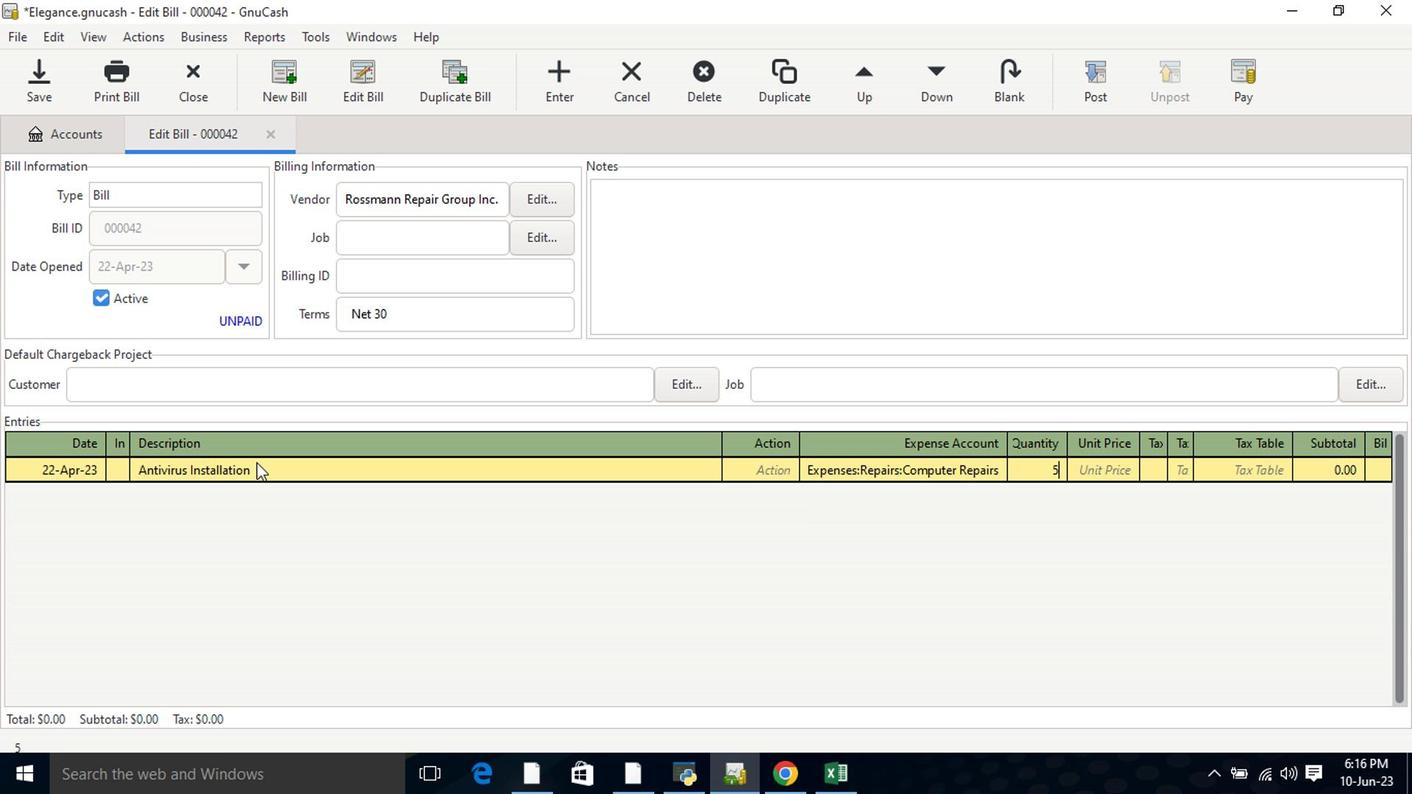 
Action: Mouse moved to (256, 466)
Screenshot: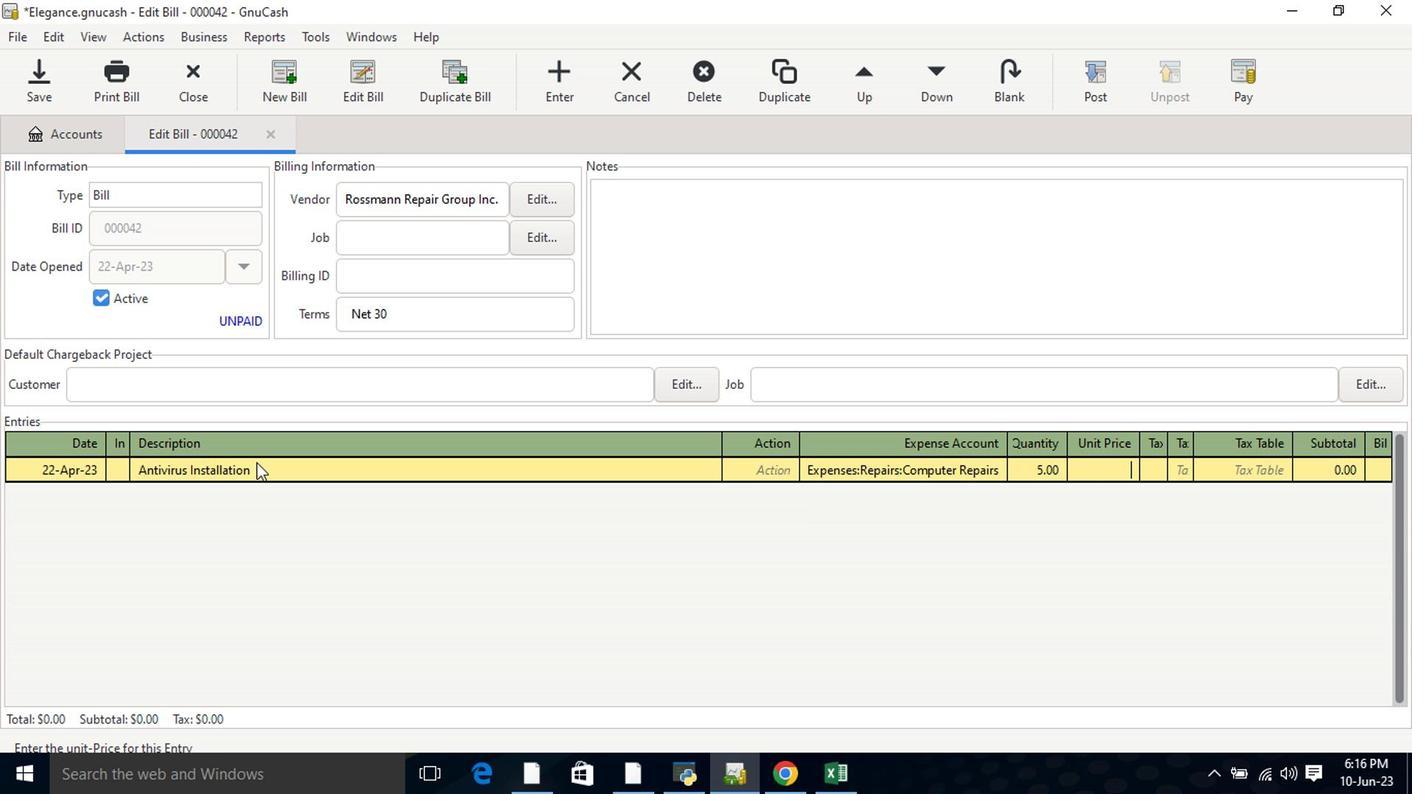 
Action: Key pressed 99<Key.tab>
Screenshot: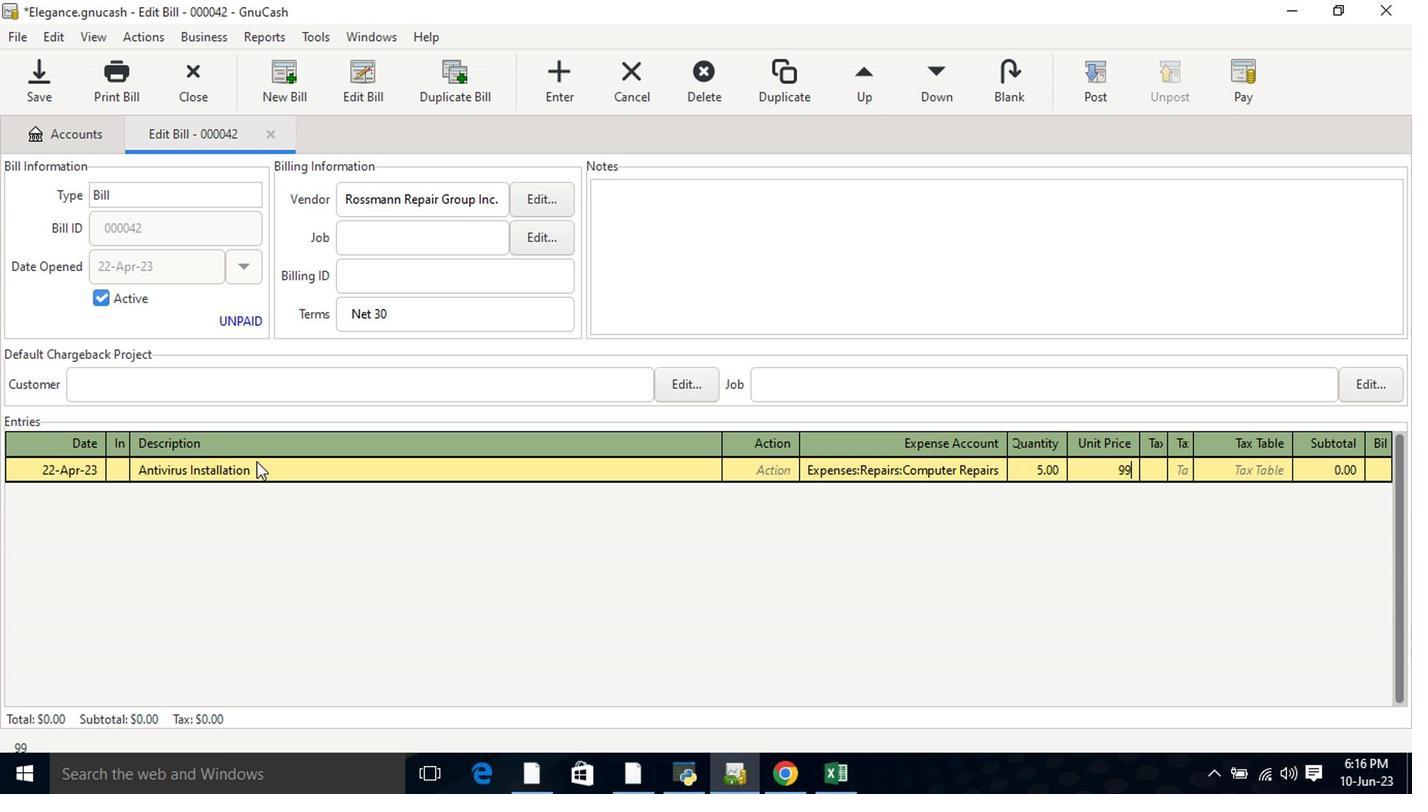 
Action: Mouse moved to (1091, 85)
Screenshot: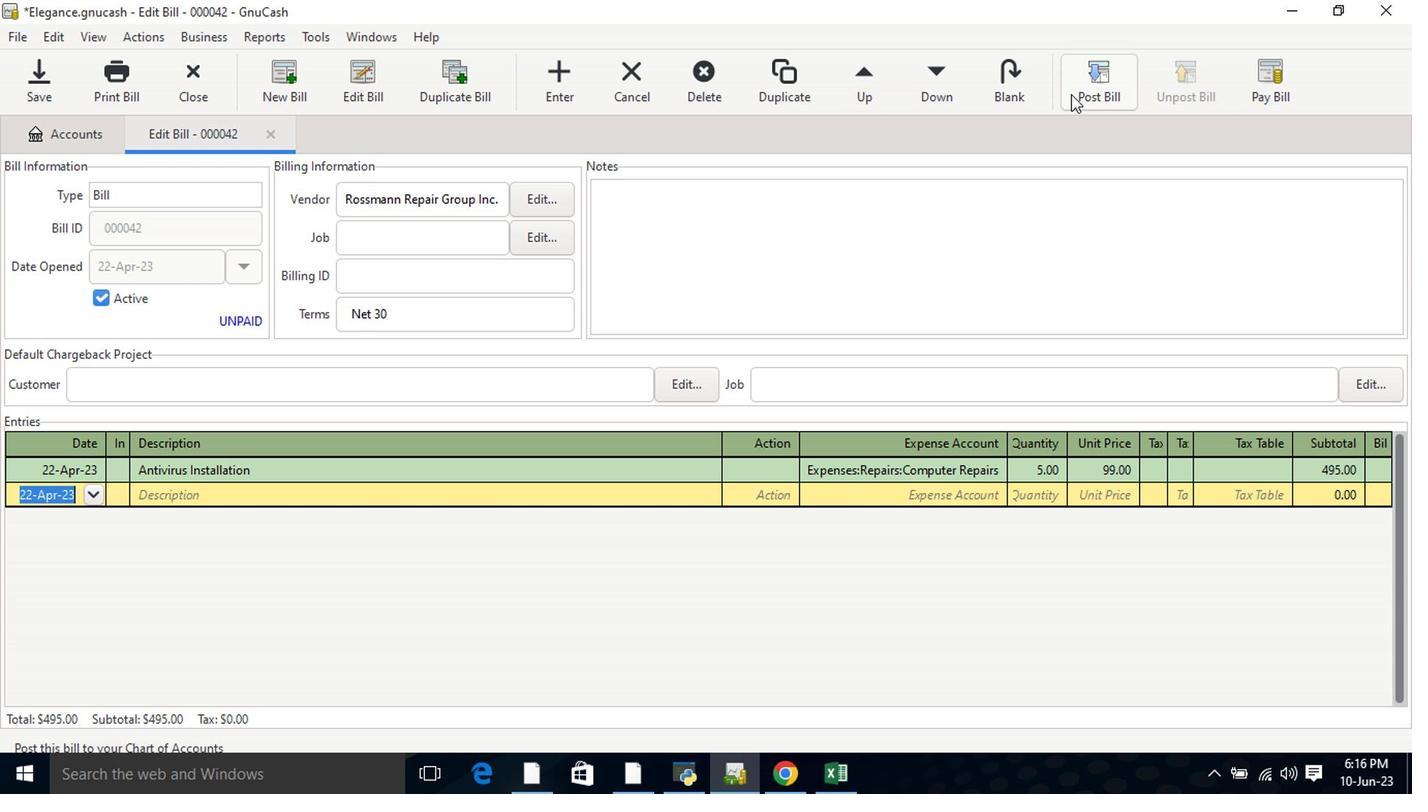 
Action: Mouse pressed left at (1091, 85)
Screenshot: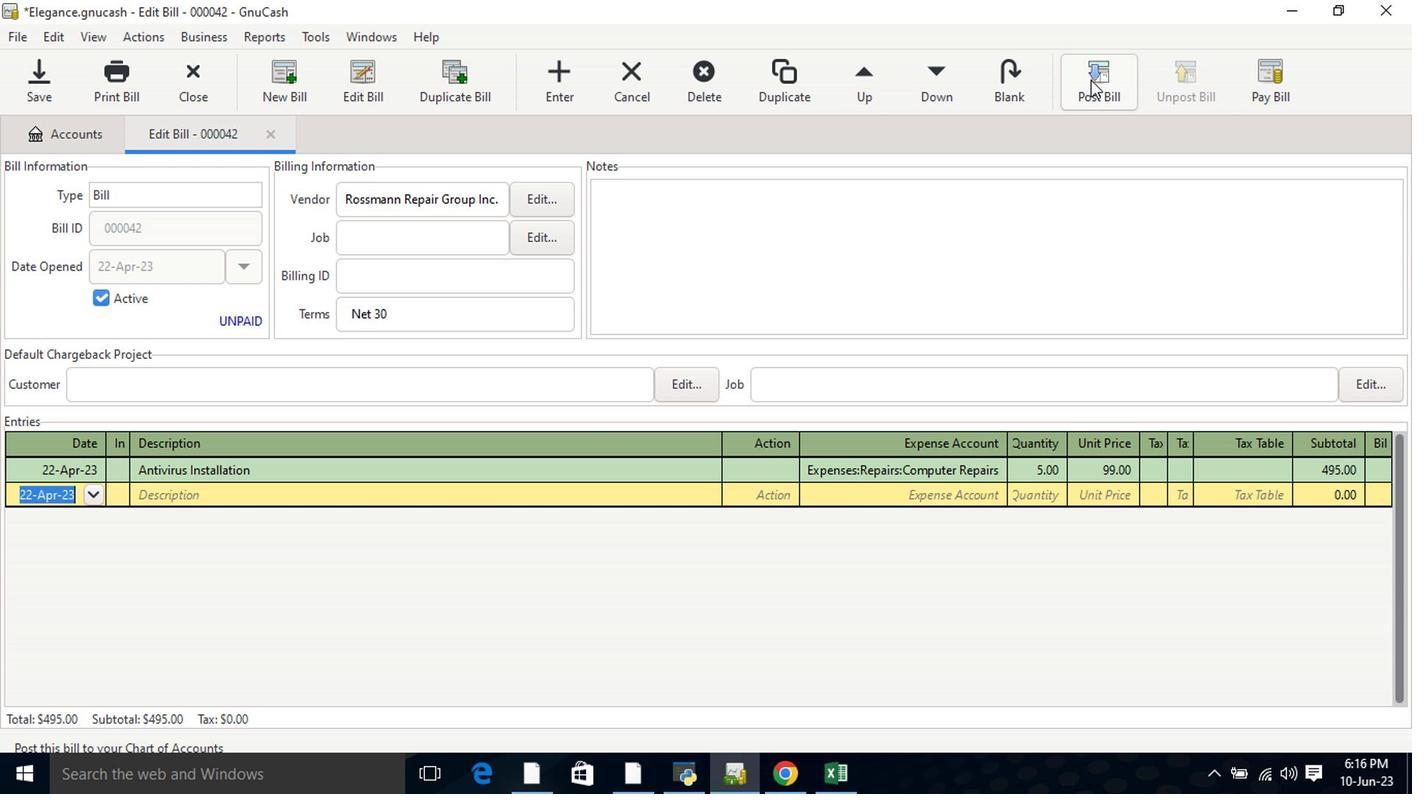 
Action: Mouse moved to (848, 530)
Screenshot: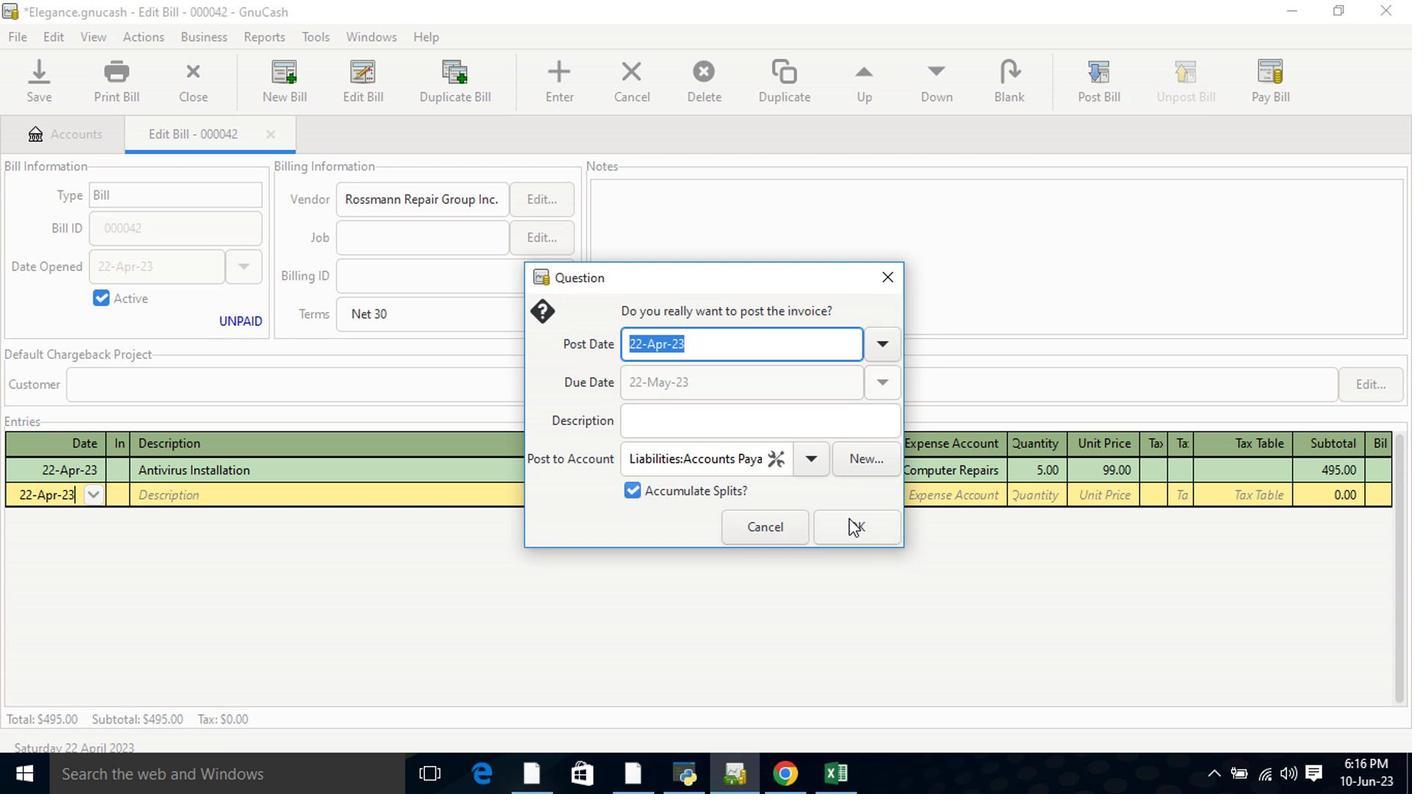 
Action: Mouse pressed left at (848, 530)
Screenshot: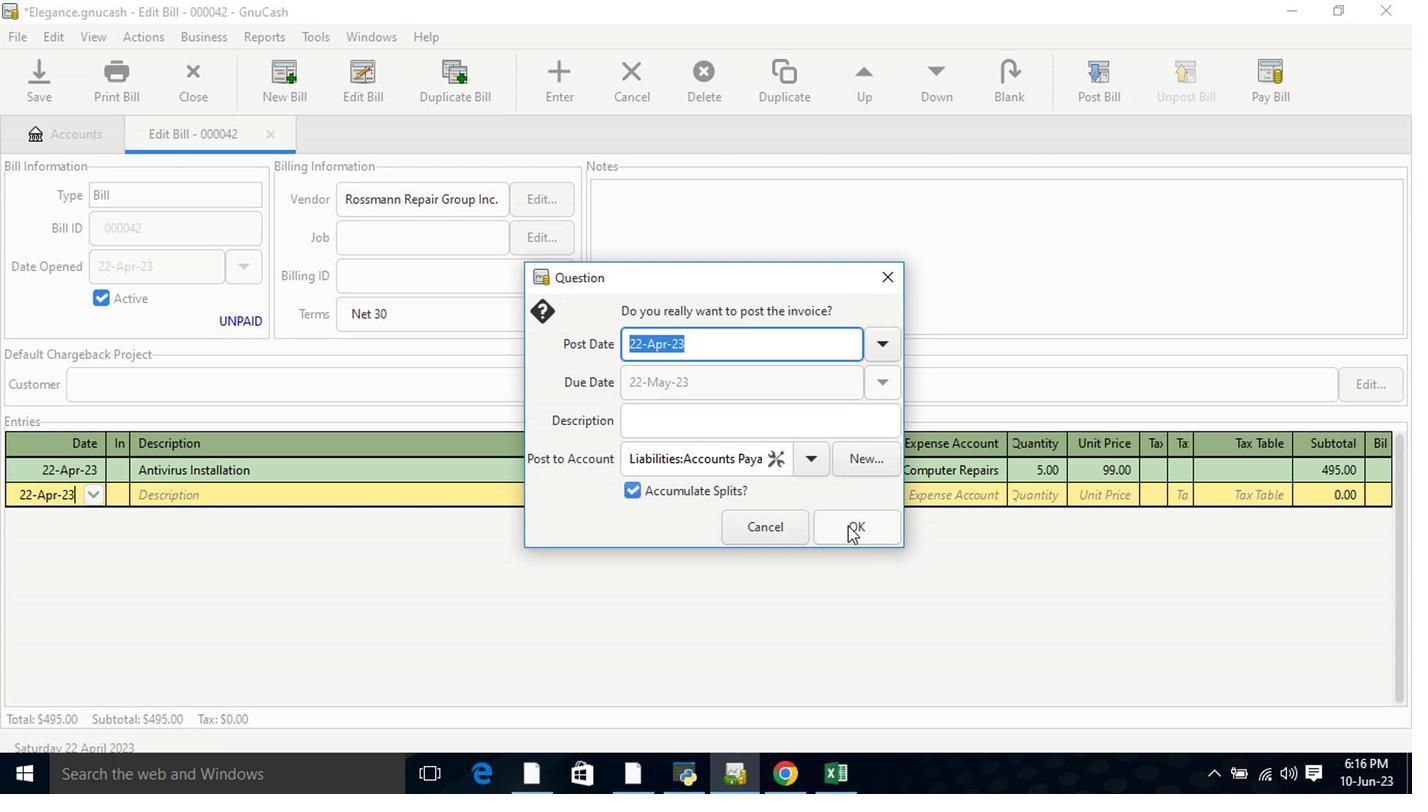 
Action: Mouse moved to (1254, 70)
Screenshot: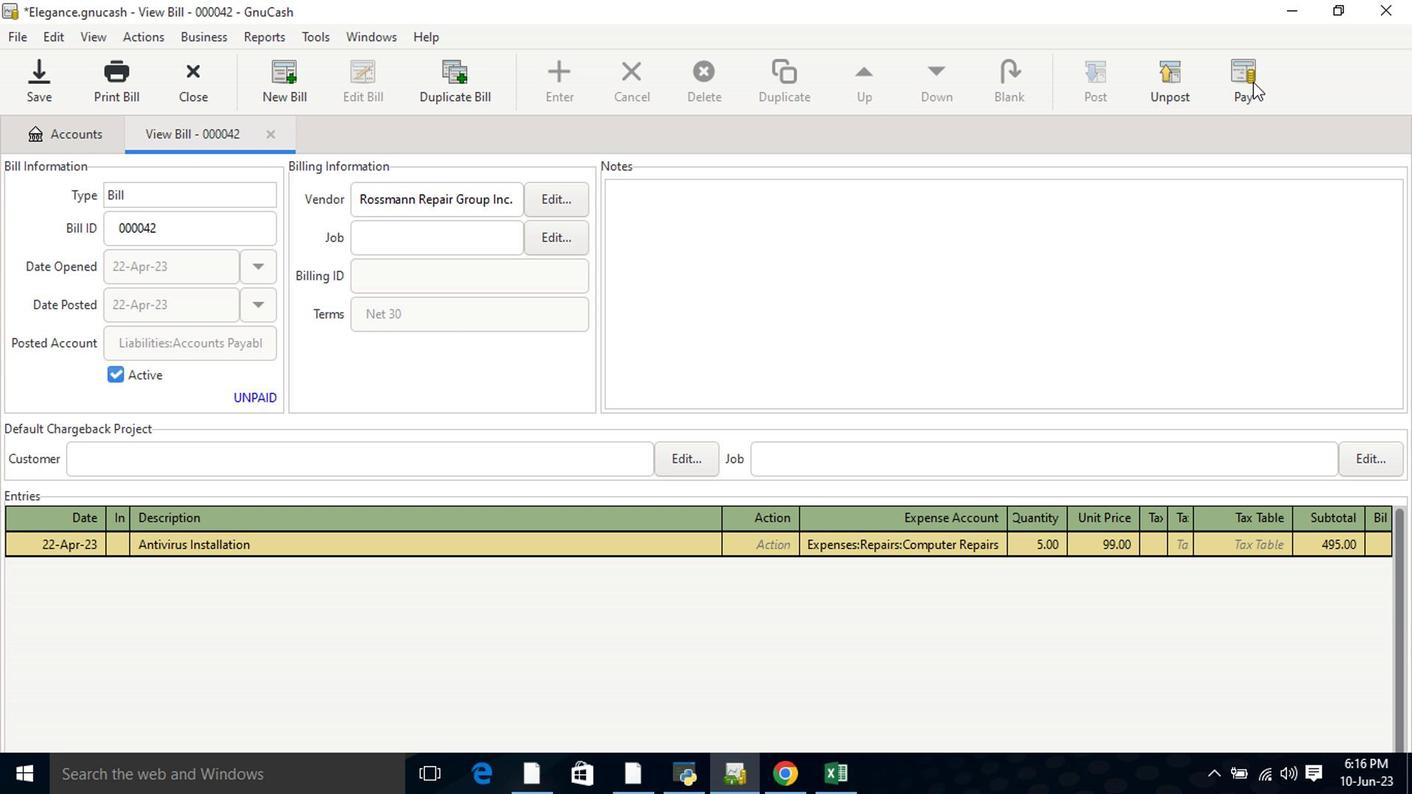 
Action: Mouse pressed left at (1254, 70)
Screenshot: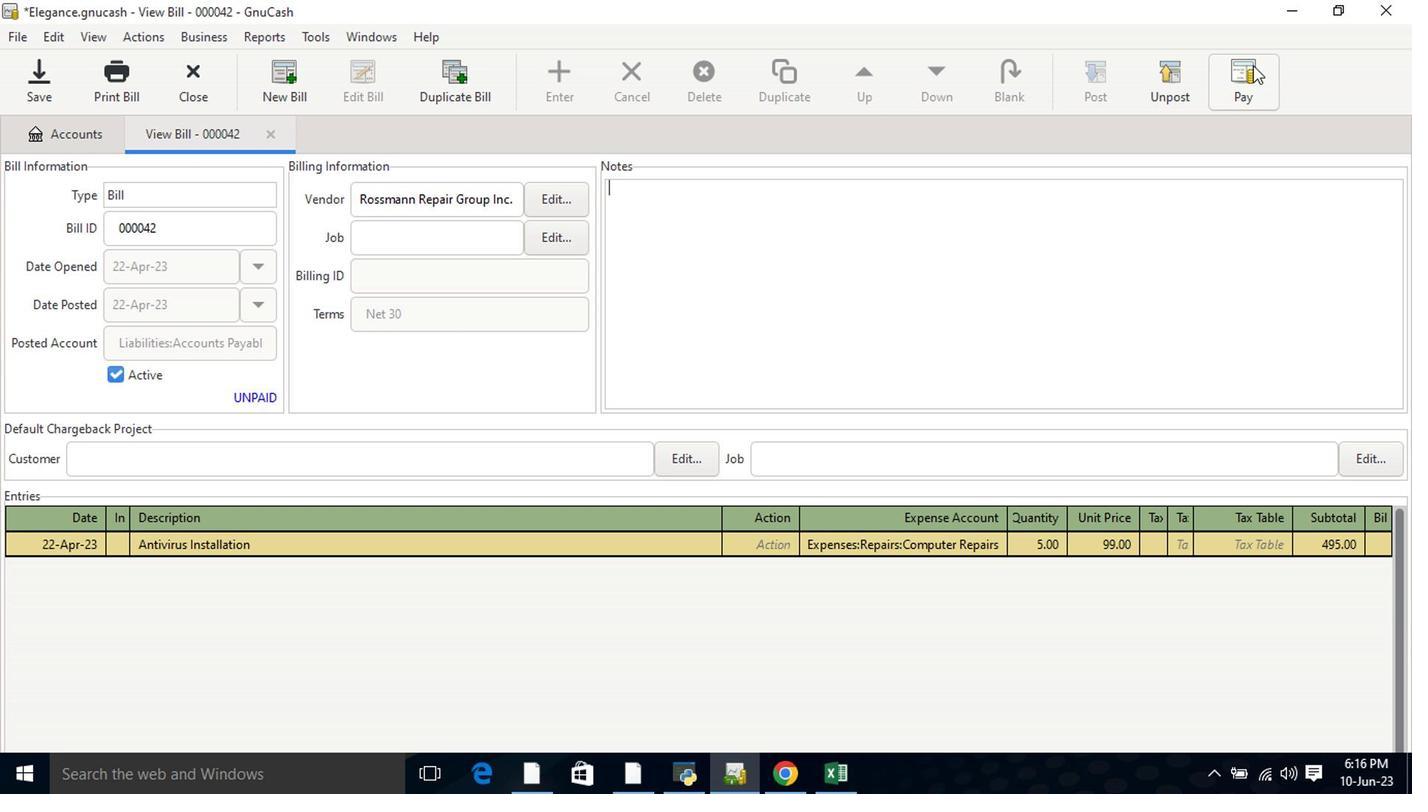 
Action: Mouse moved to (621, 412)
Screenshot: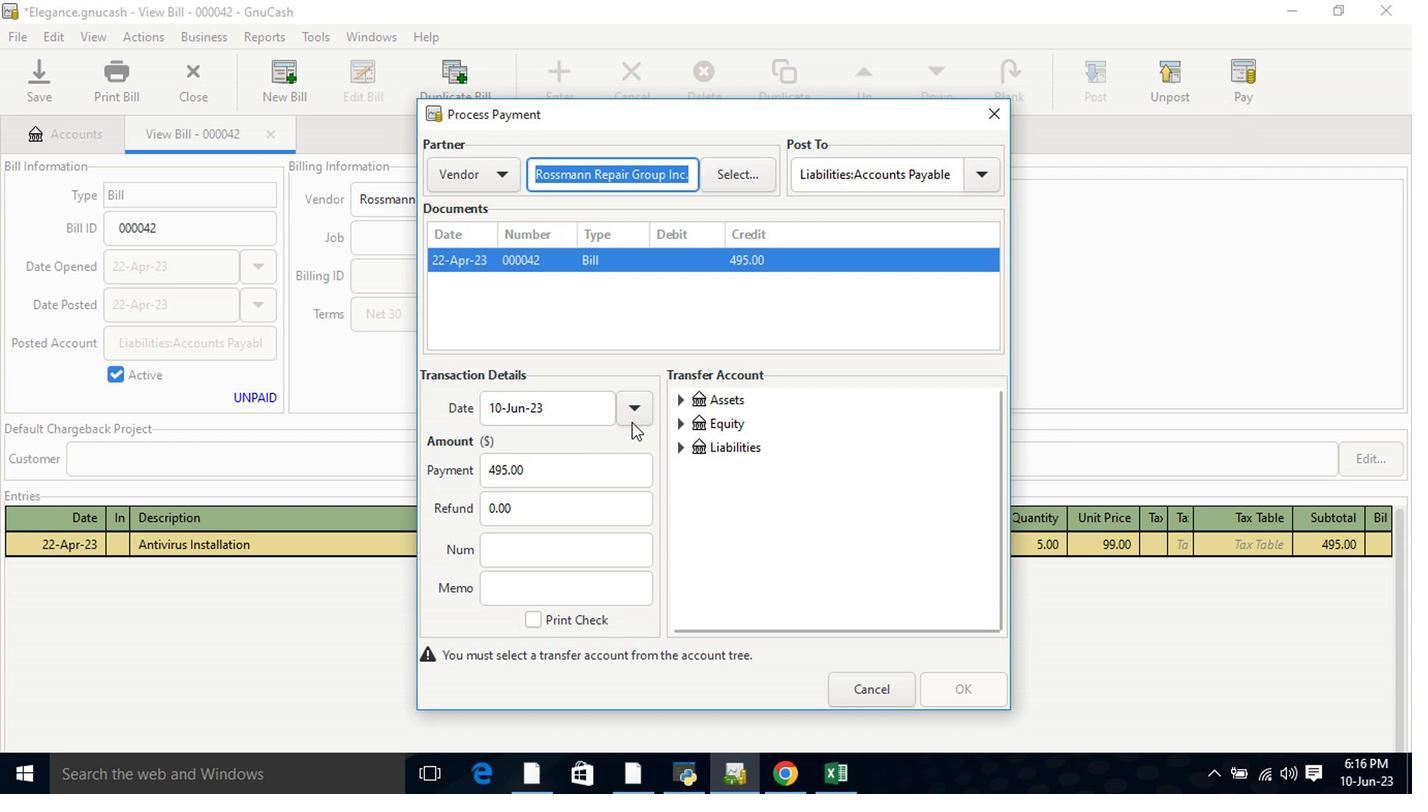 
Action: Mouse pressed left at (621, 412)
Screenshot: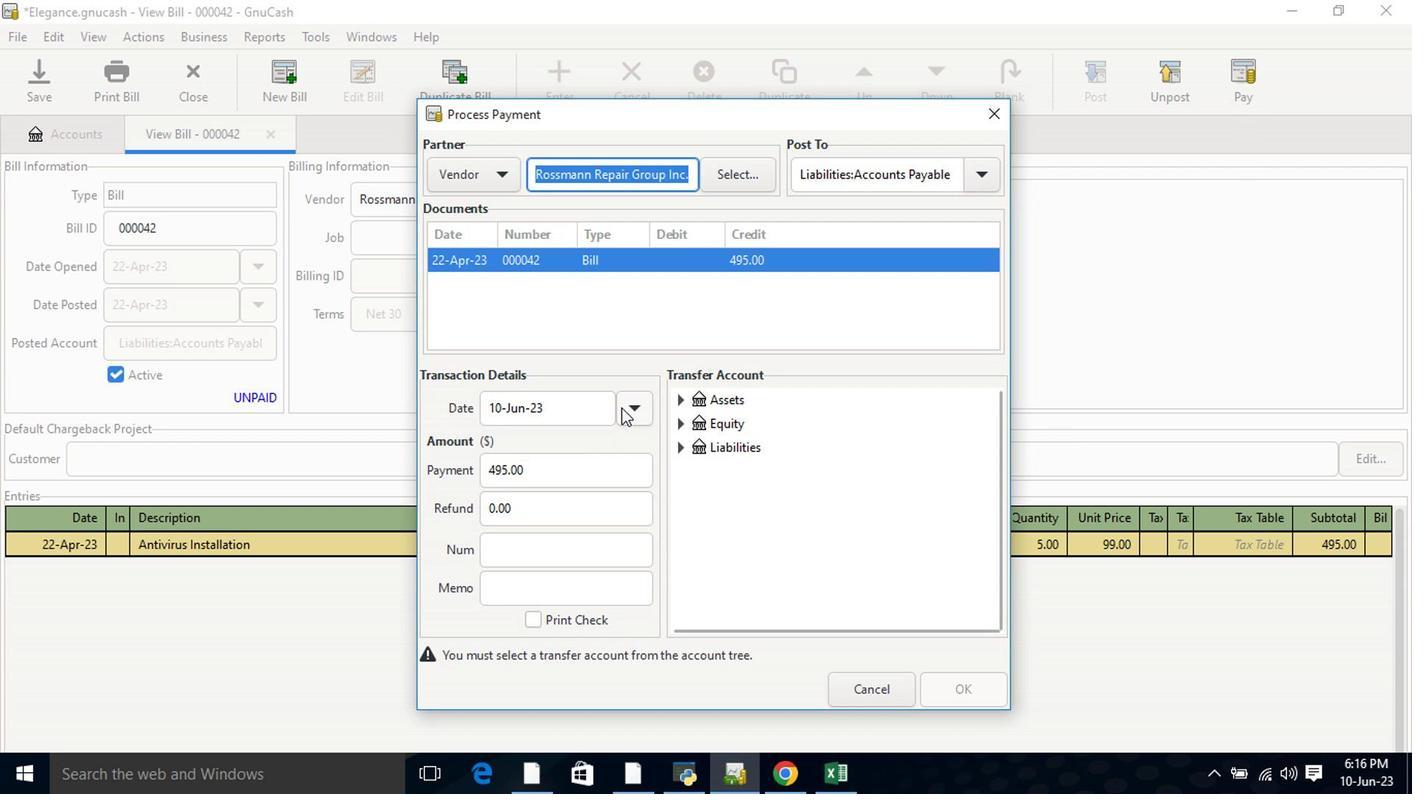 
Action: Mouse moved to (473, 447)
Screenshot: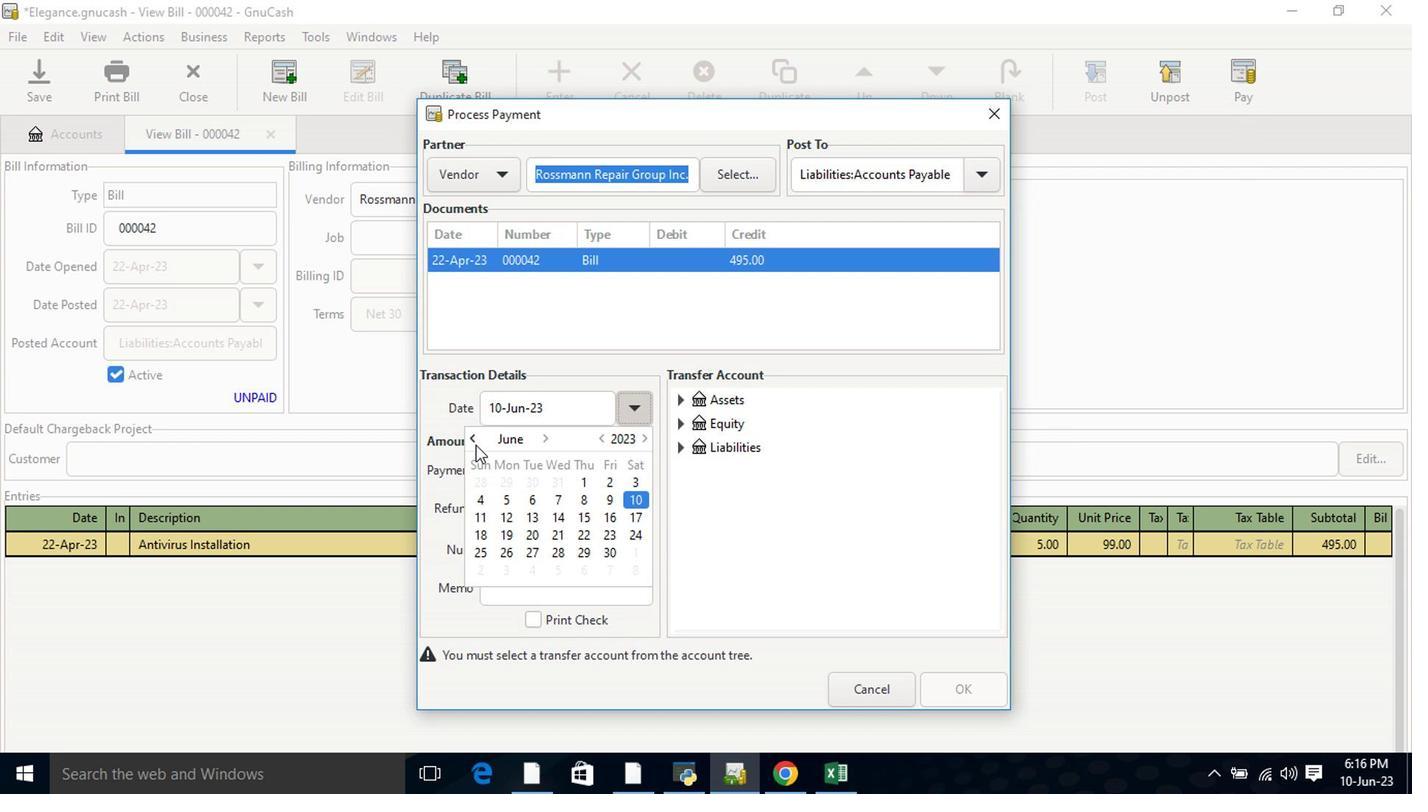 
Action: Mouse pressed left at (473, 447)
Screenshot: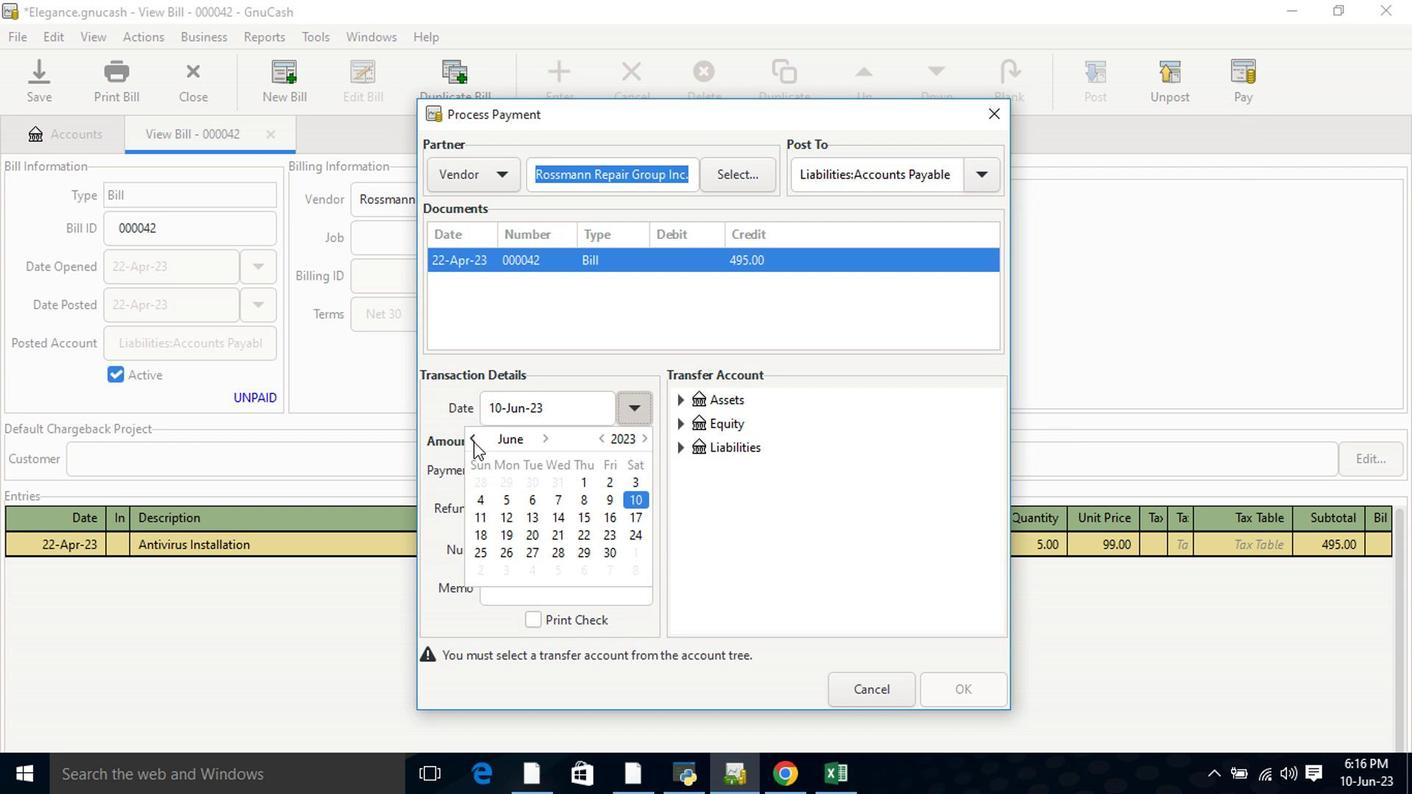 
Action: Mouse moved to (486, 544)
Screenshot: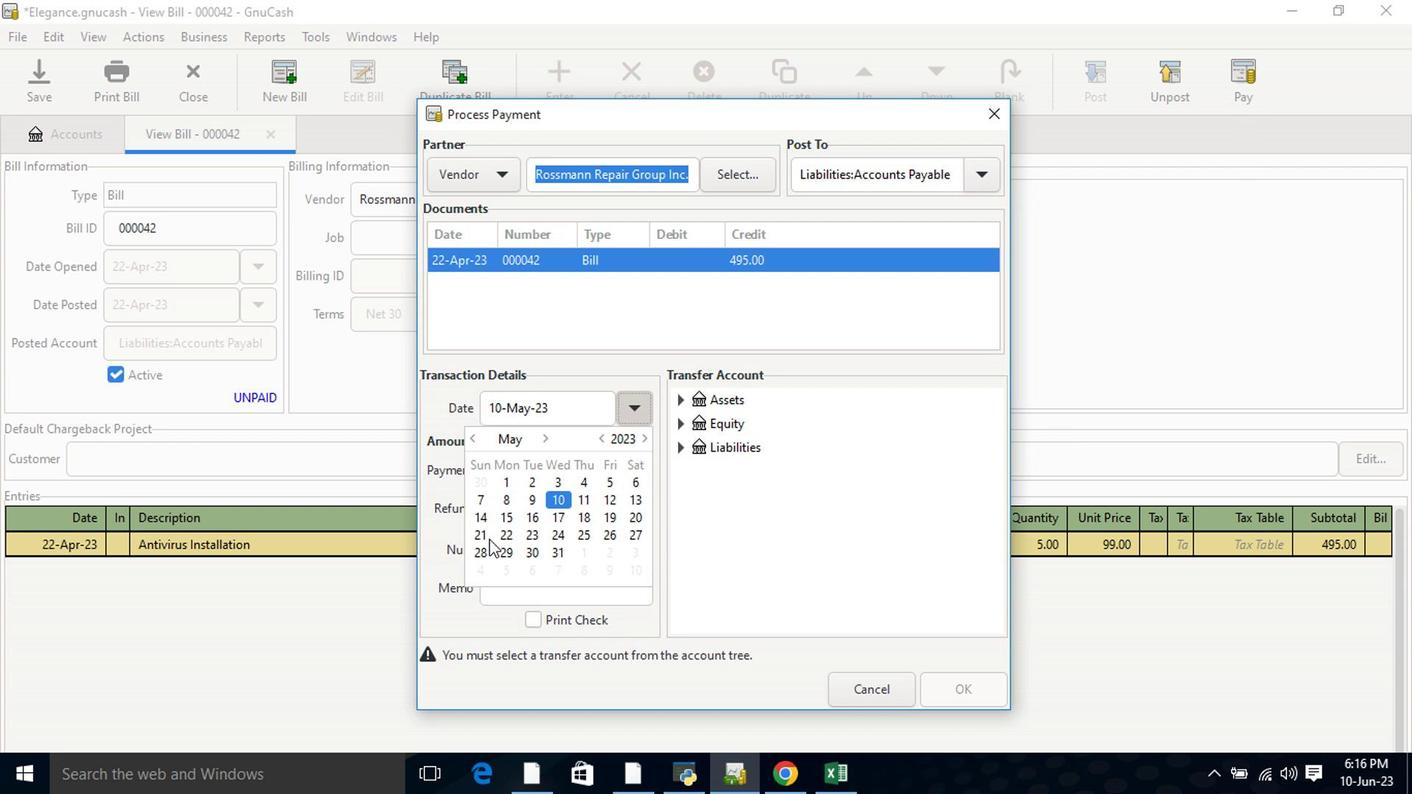 
Action: Mouse pressed left at (486, 544)
Screenshot: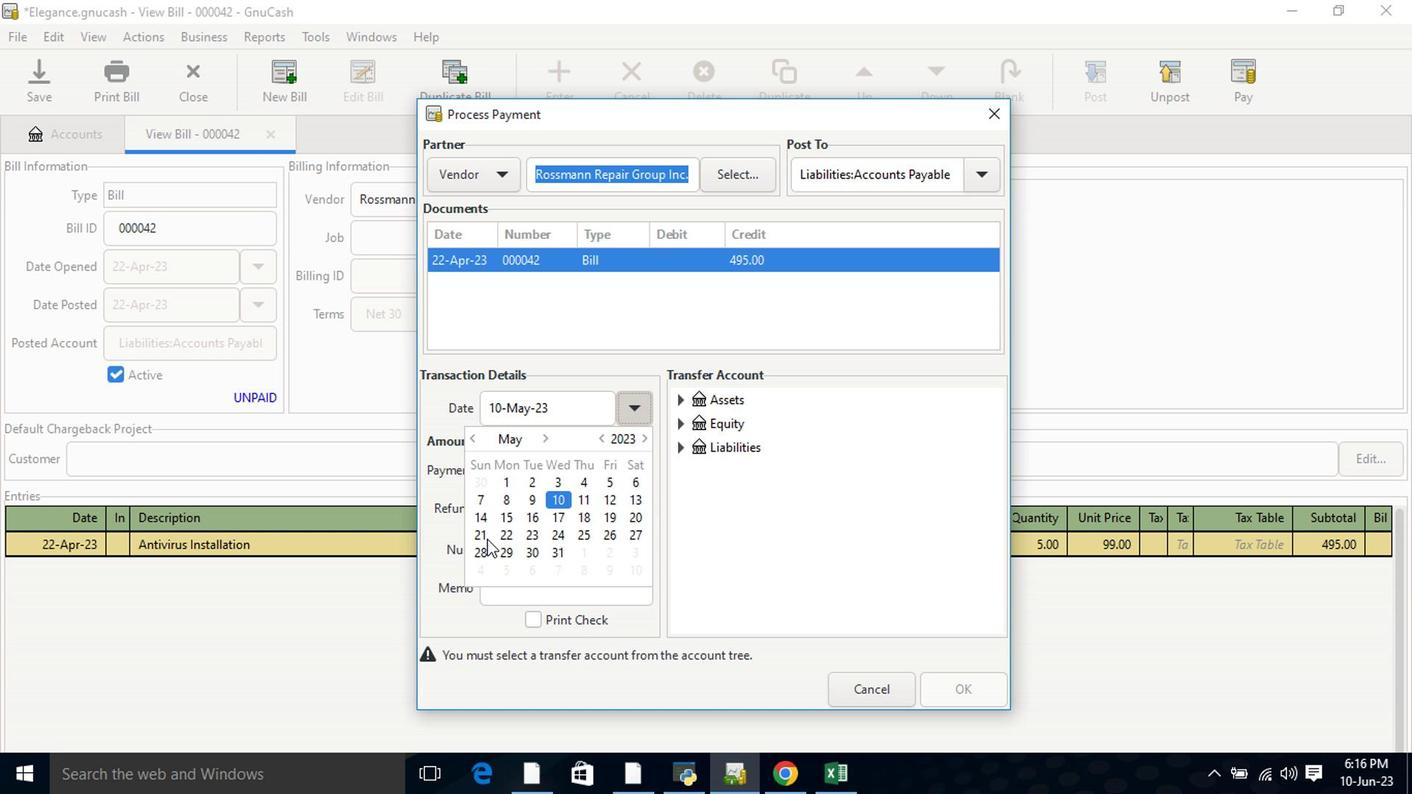 
Action: Mouse pressed left at (486, 544)
Screenshot: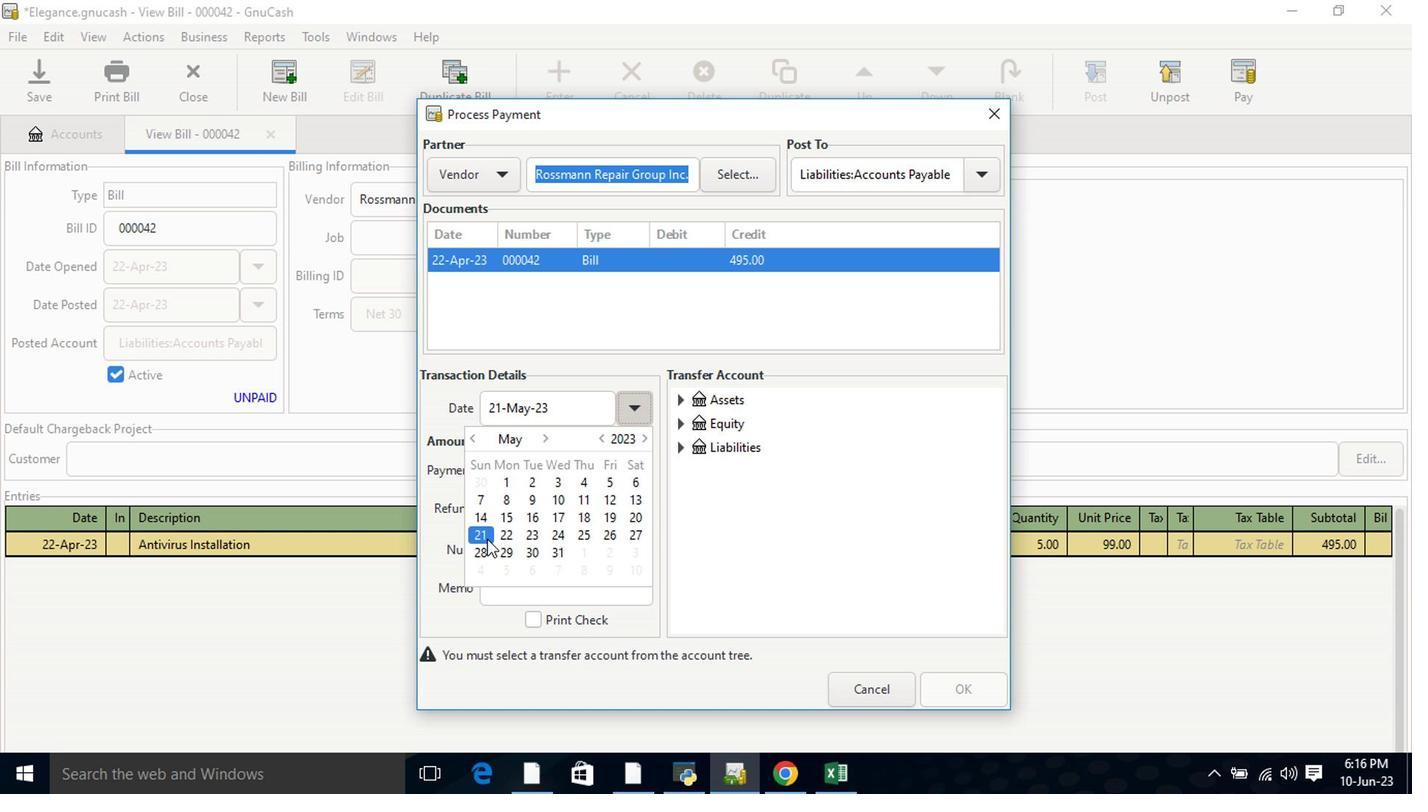 
Action: Mouse moved to (681, 403)
Screenshot: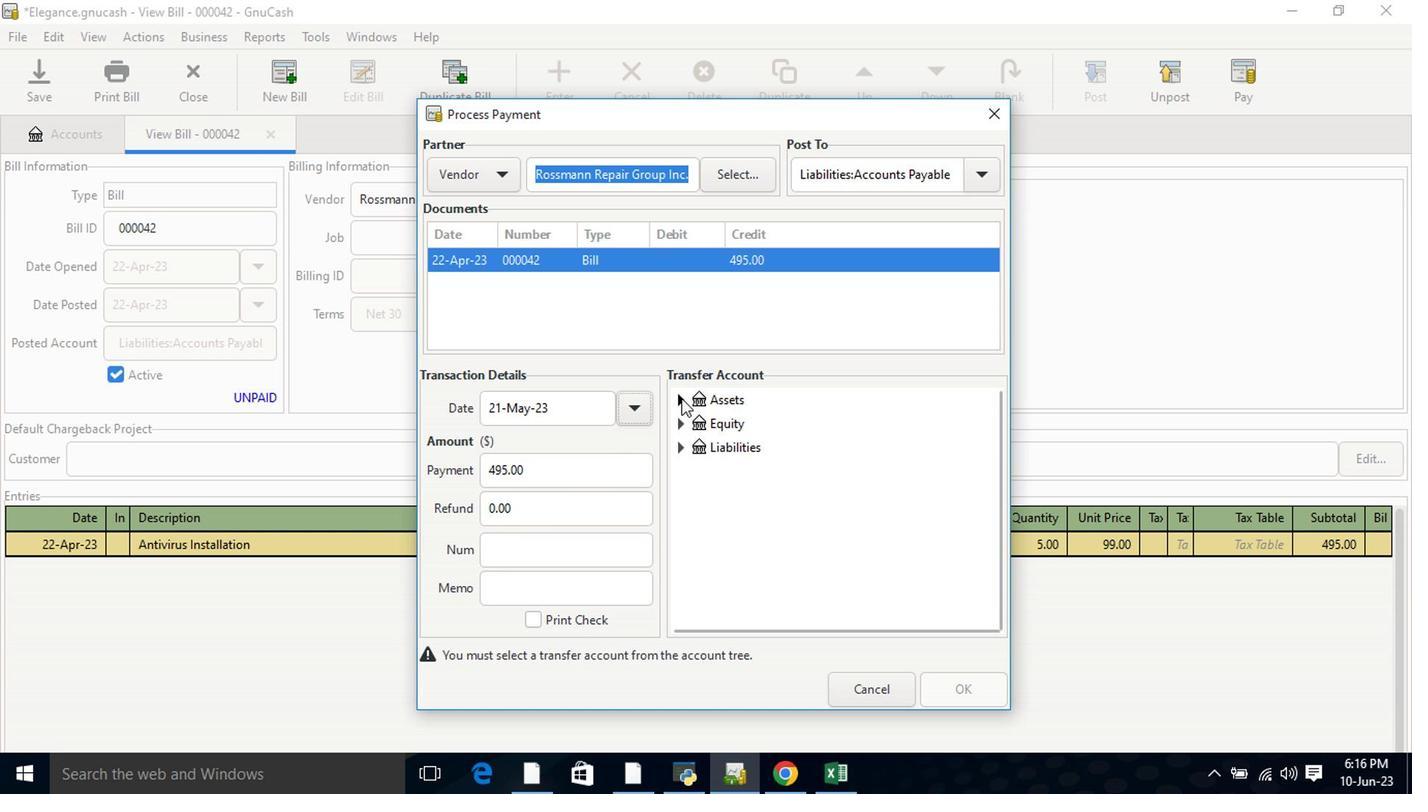 
Action: Mouse pressed left at (681, 403)
Screenshot: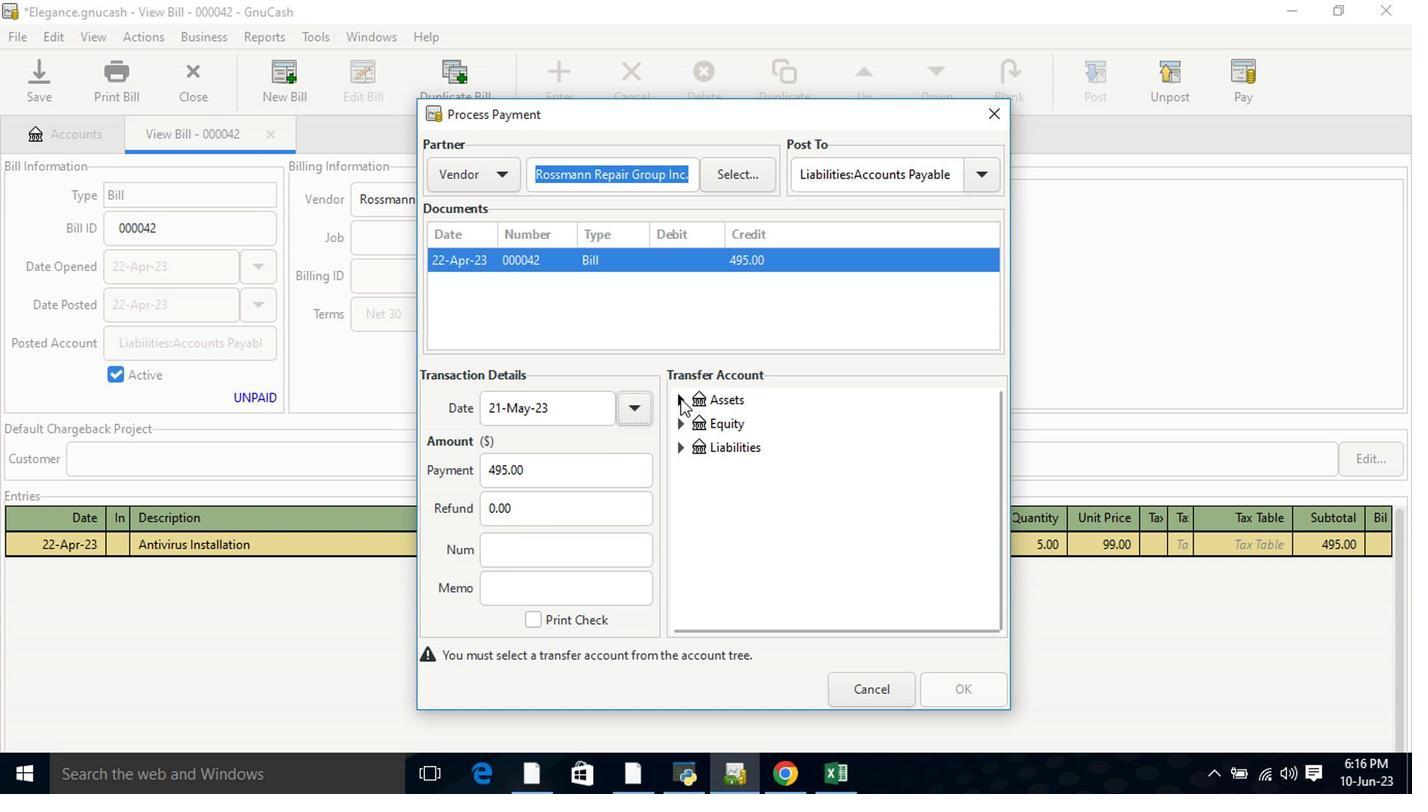
Action: Mouse moved to (701, 425)
Screenshot: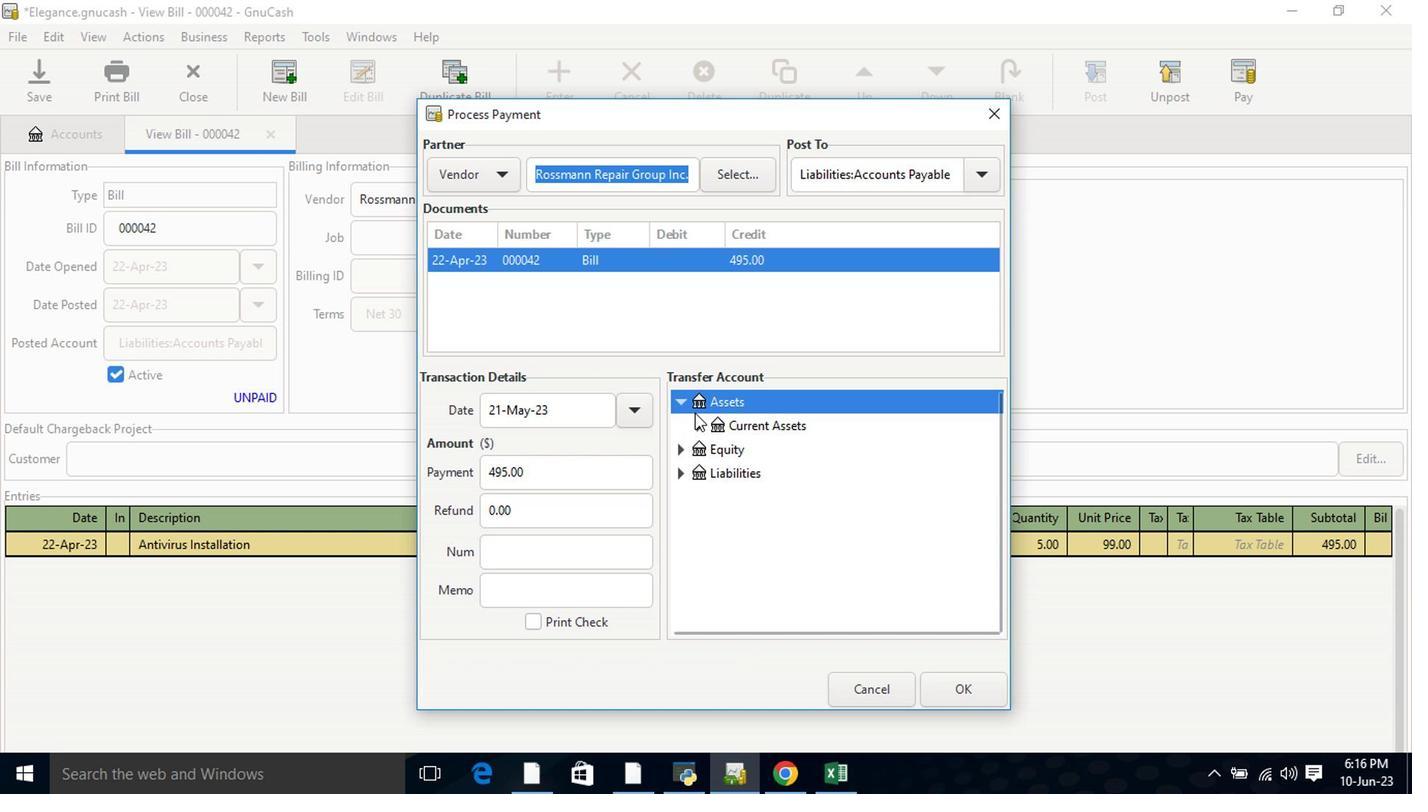 
Action: Mouse pressed left at (701, 425)
Screenshot: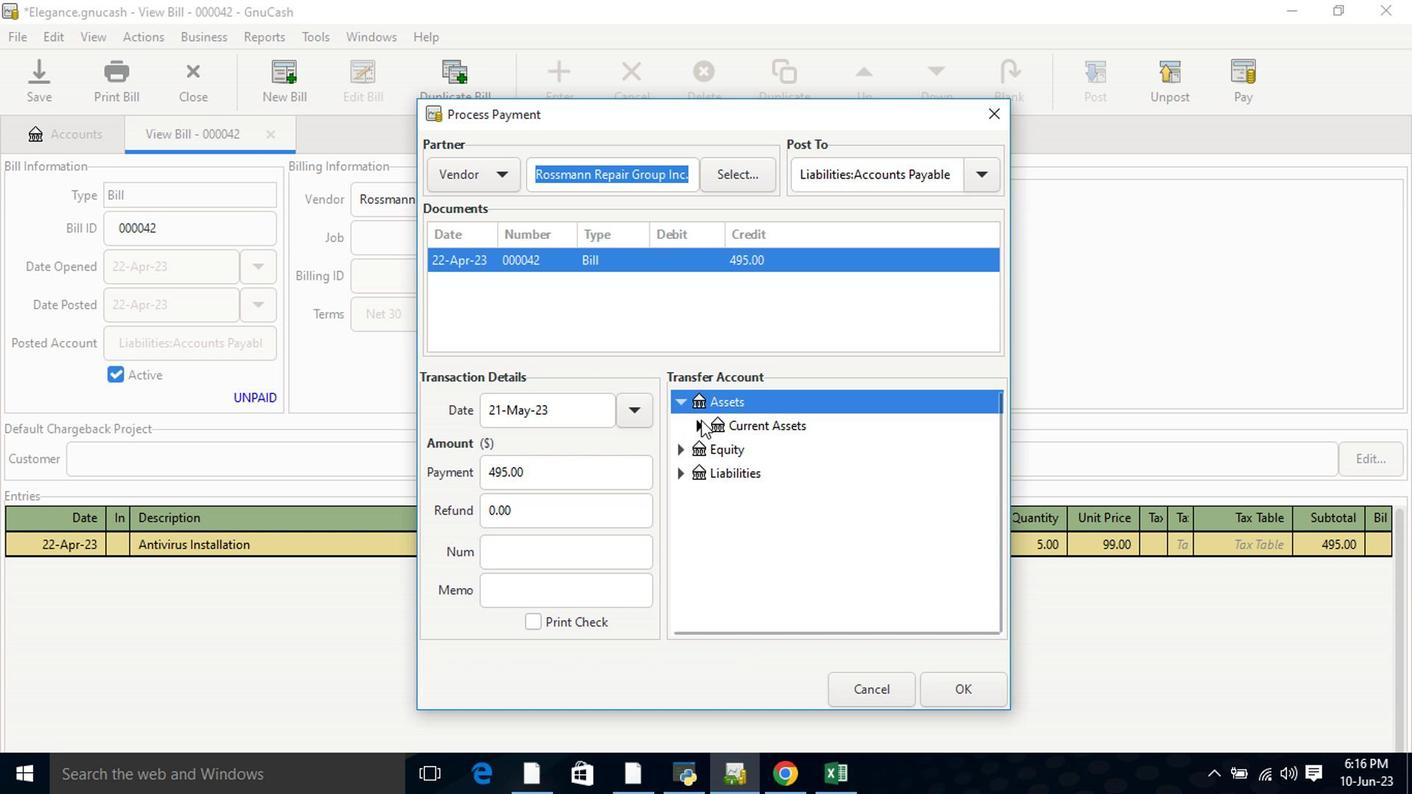 
Action: Mouse moved to (747, 453)
Screenshot: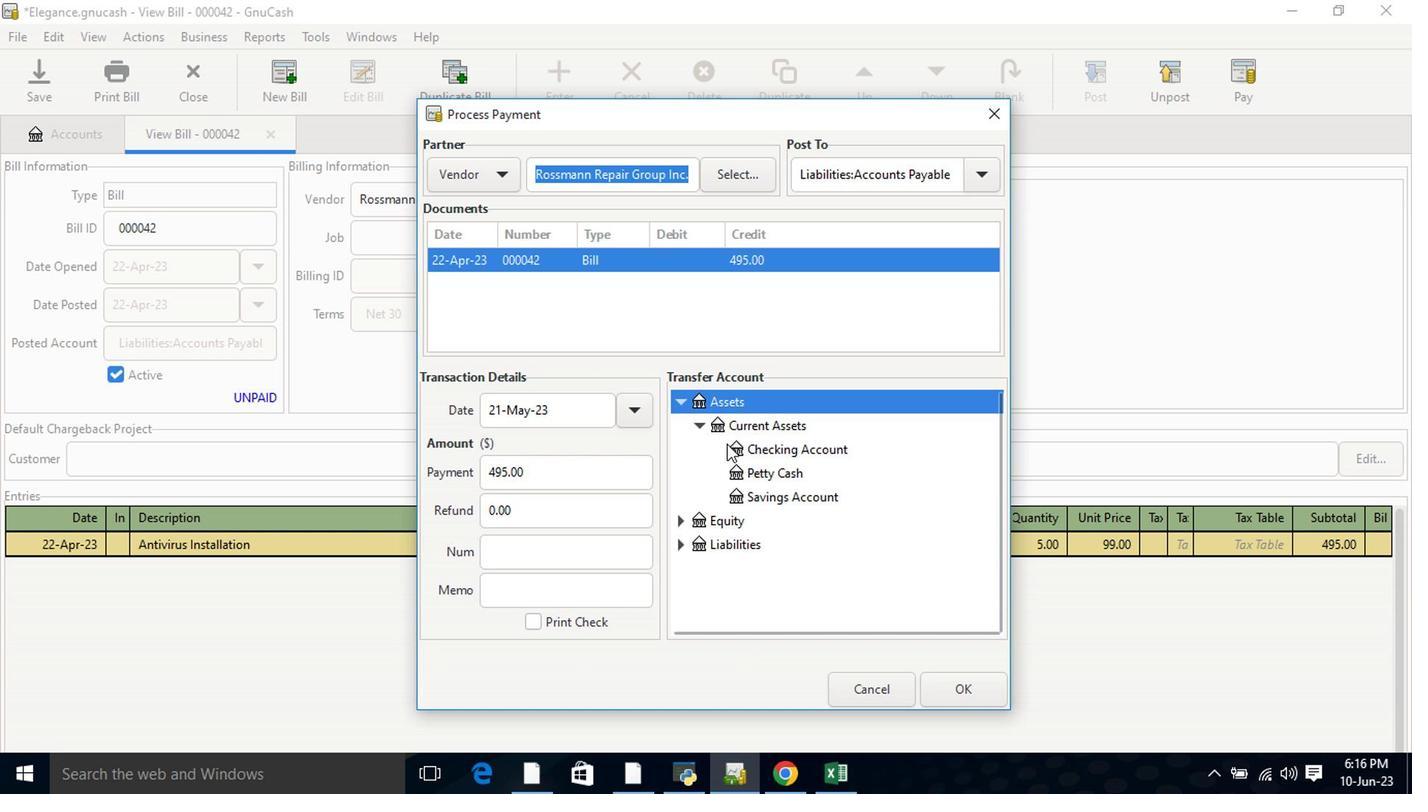 
Action: Mouse pressed left at (747, 453)
Screenshot: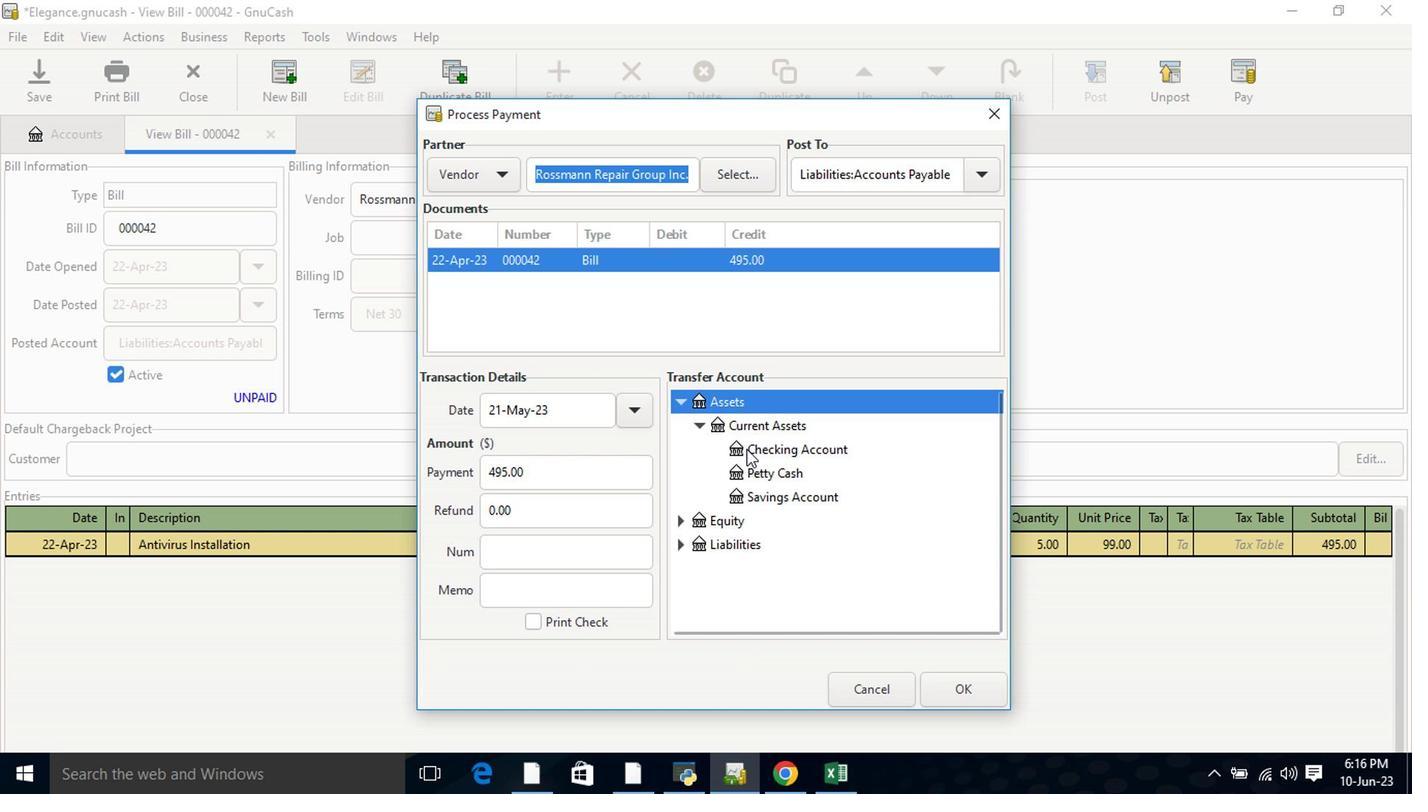 
Action: Mouse moved to (966, 695)
Screenshot: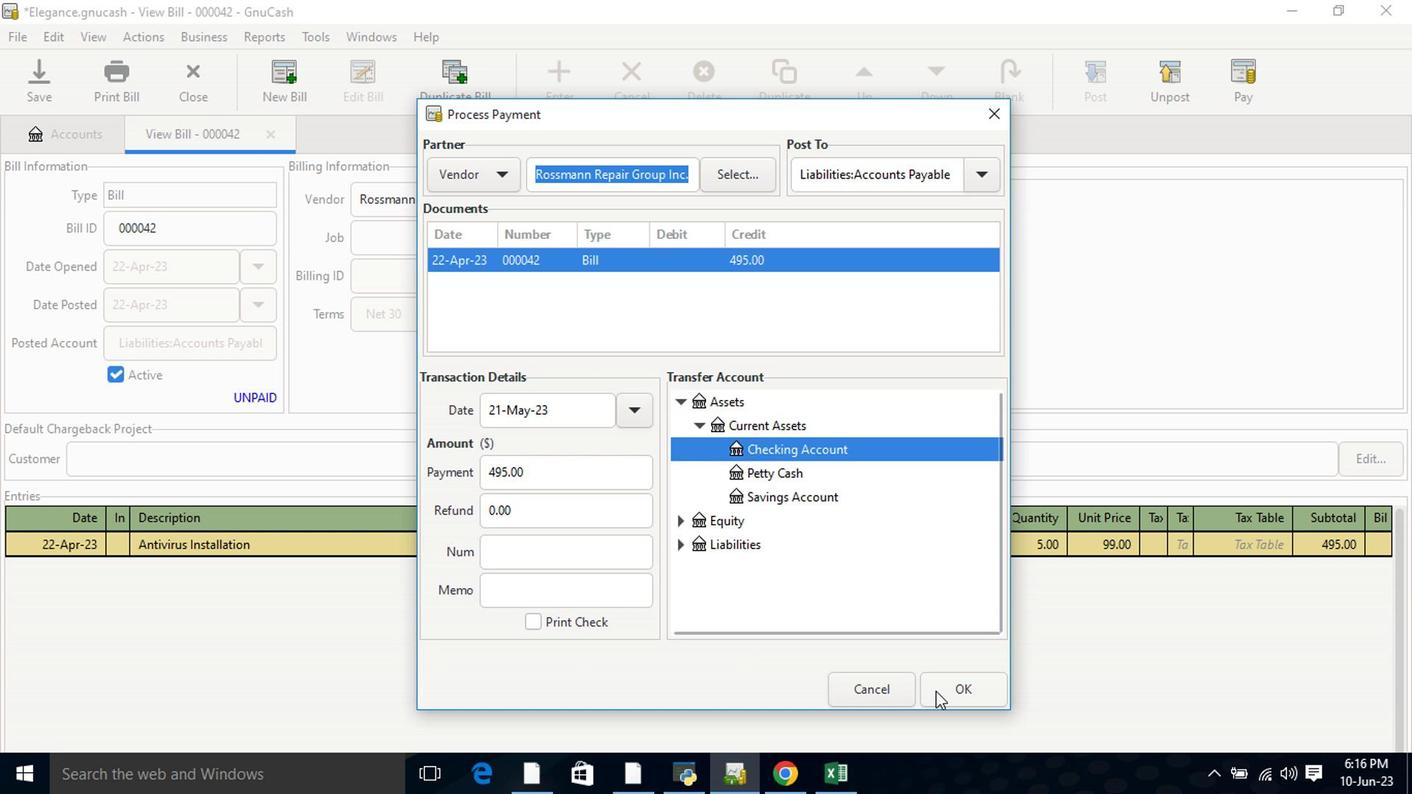 
Action: Mouse pressed left at (966, 695)
Screenshot: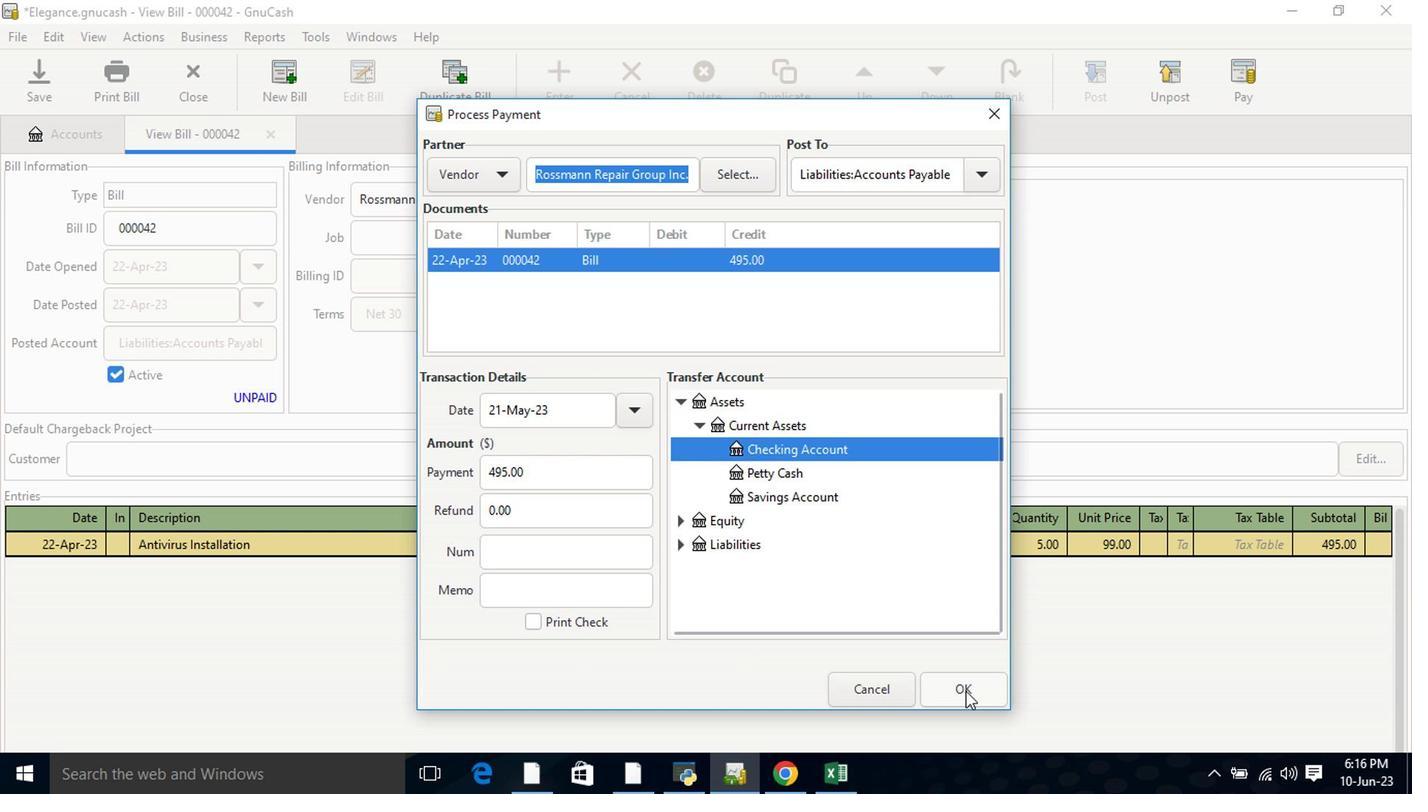 
Action: Mouse moved to (117, 95)
Screenshot: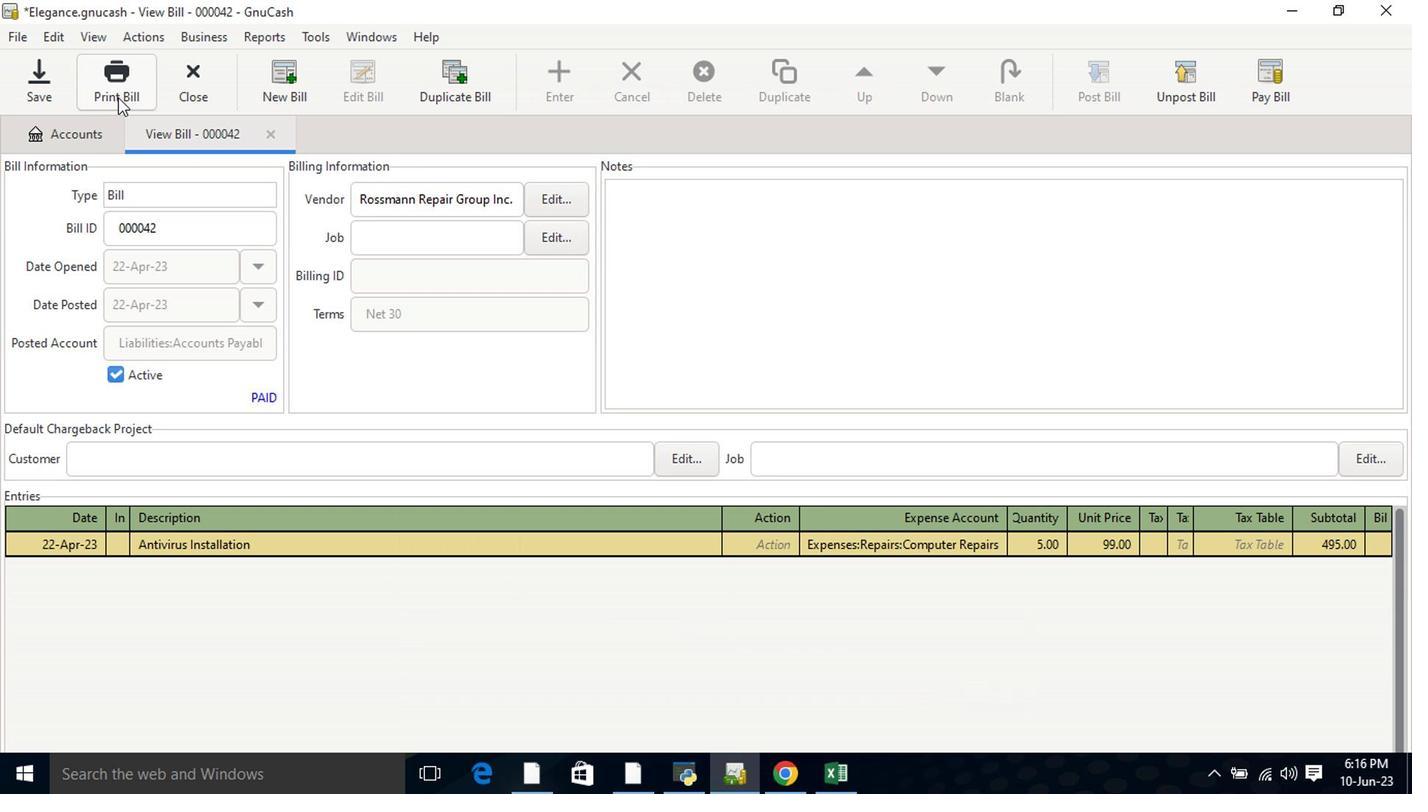 
Action: Mouse pressed left at (117, 95)
Screenshot: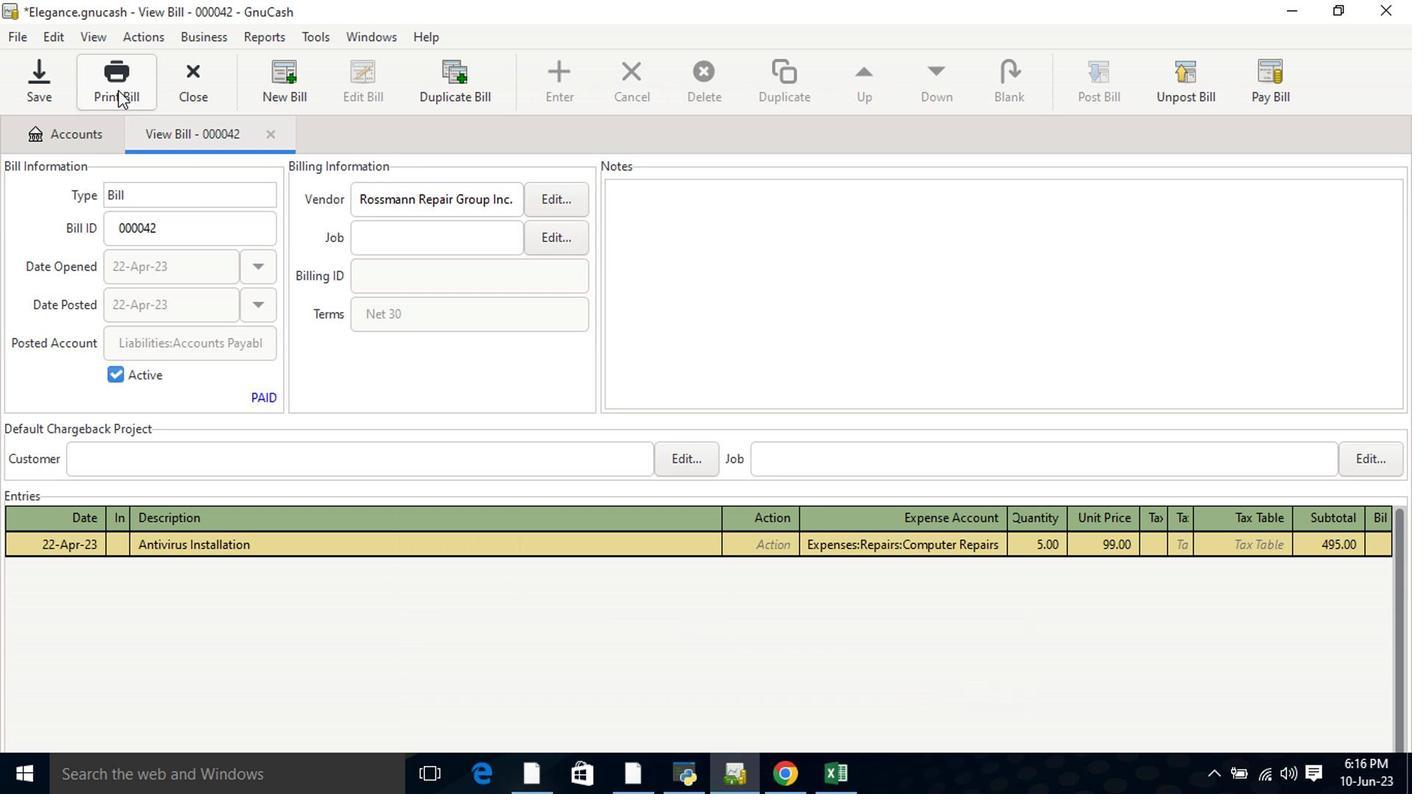 
Action: Mouse moved to (463, 619)
Screenshot: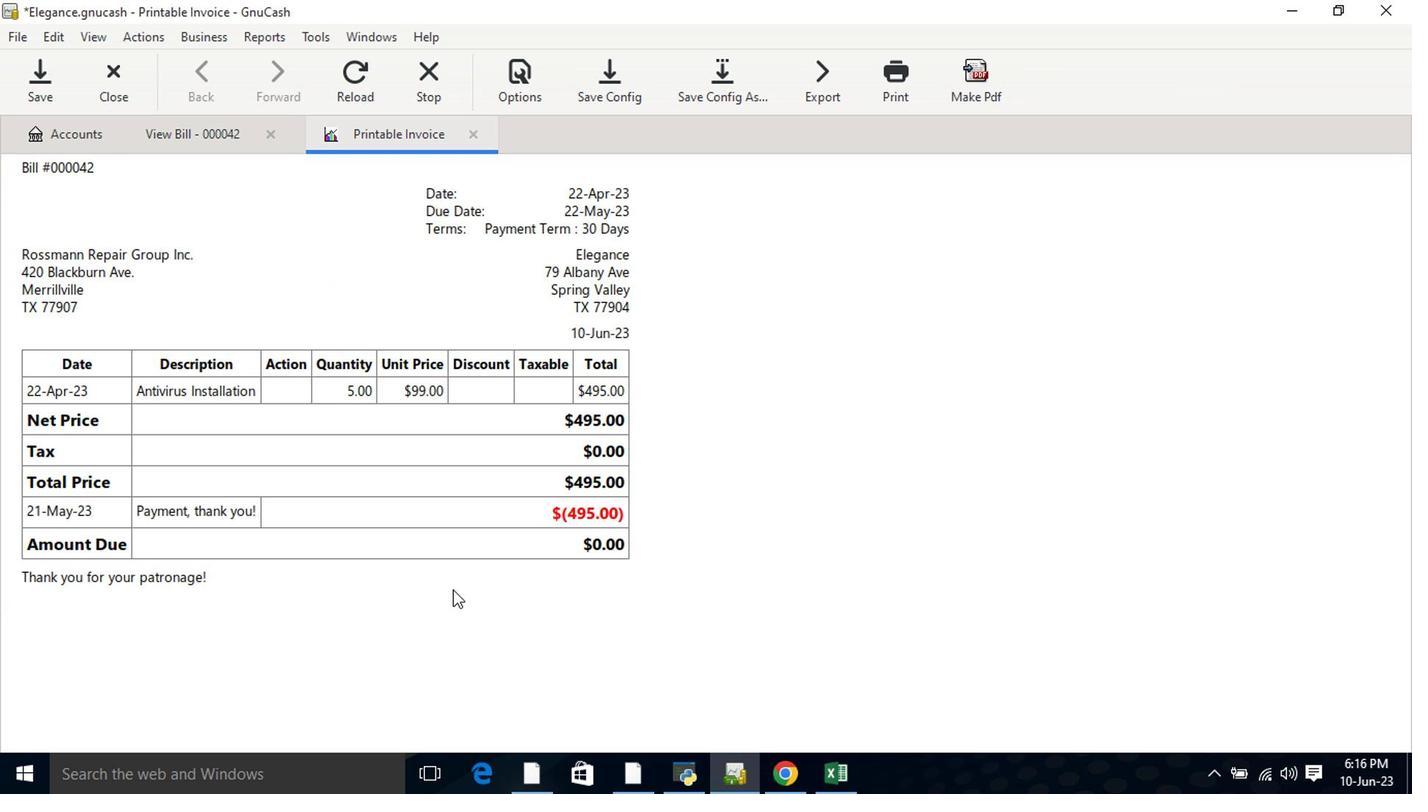 
